 Task: Search one way flight ticket for 3 adults, 3 children in premium economy from Peoria: General Downing-peoria International Airport to Greenville: Pitt-greenville Airport on 5-2-2023. Choice of flights is Emirates. Number of bags: 1 carry on bag. Price is upto 42000. Outbound departure time preference is 13:15.
Action: Mouse moved to (341, 291)
Screenshot: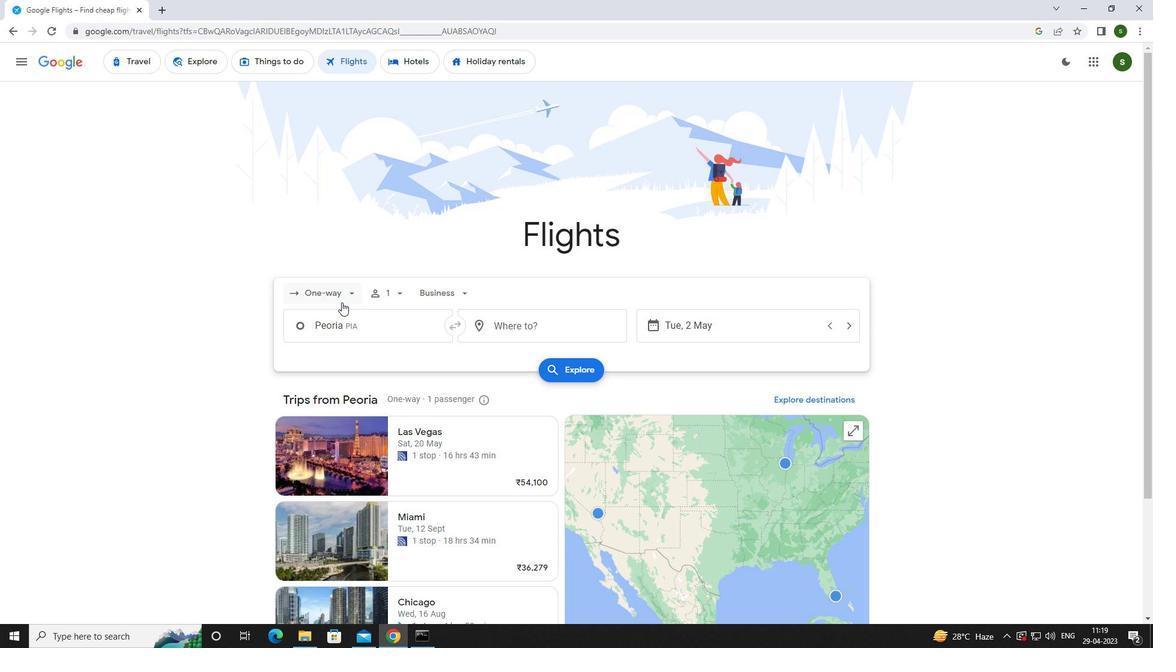 
Action: Mouse pressed left at (341, 291)
Screenshot: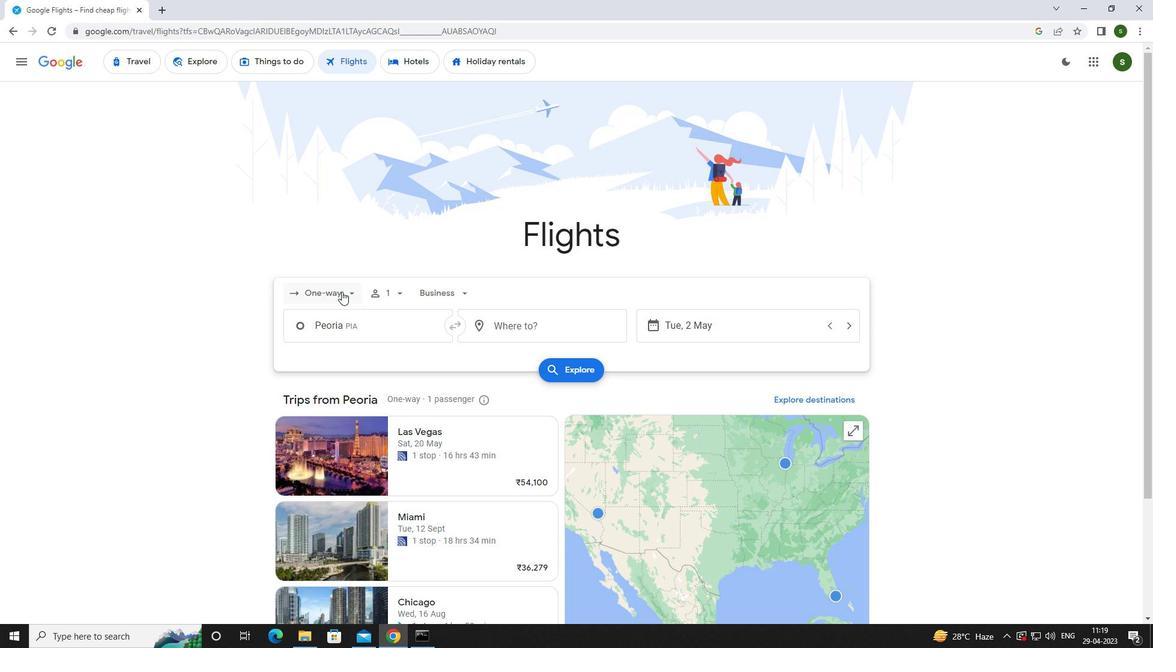 
Action: Mouse moved to (341, 348)
Screenshot: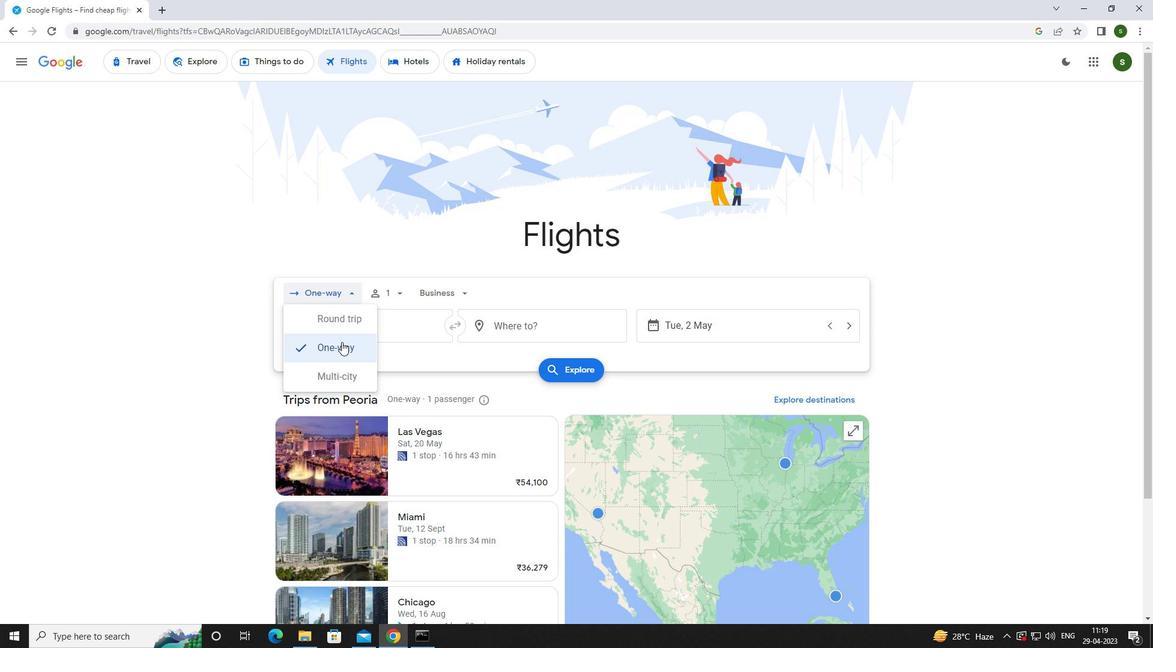 
Action: Mouse pressed left at (341, 348)
Screenshot: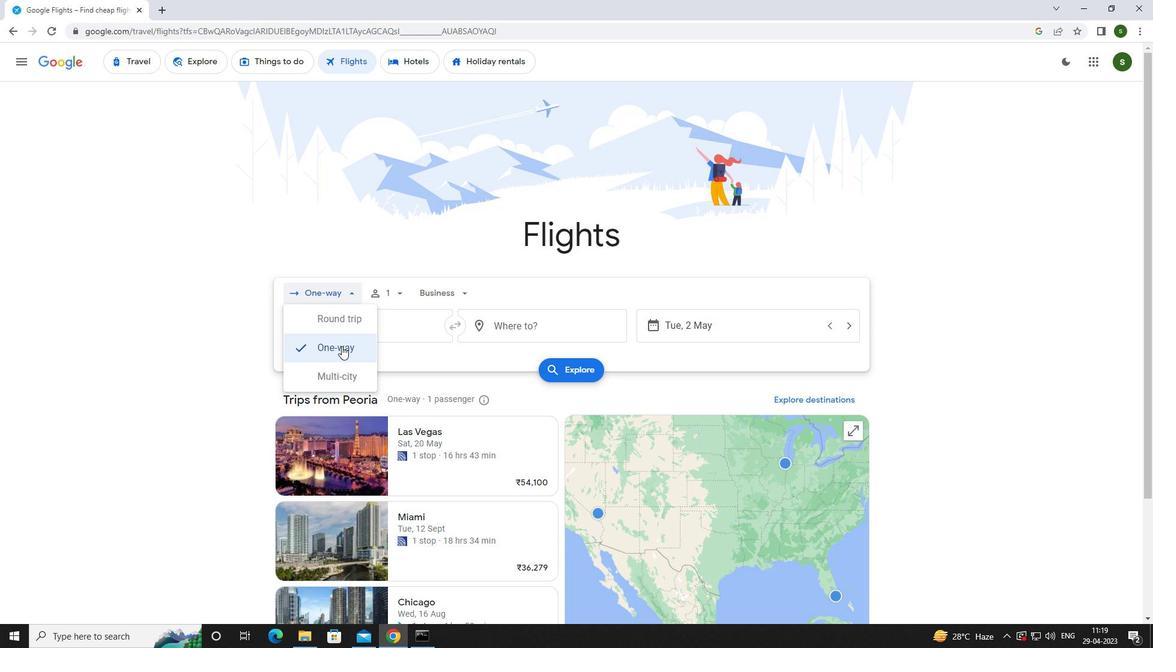 
Action: Mouse moved to (403, 294)
Screenshot: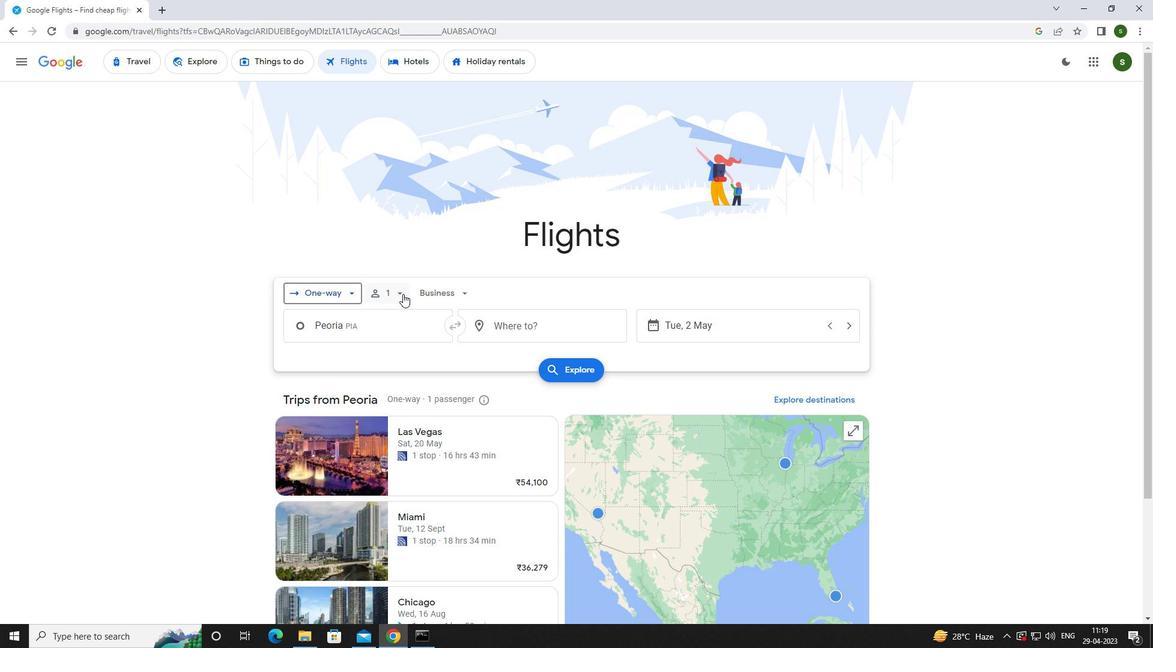 
Action: Mouse pressed left at (403, 294)
Screenshot: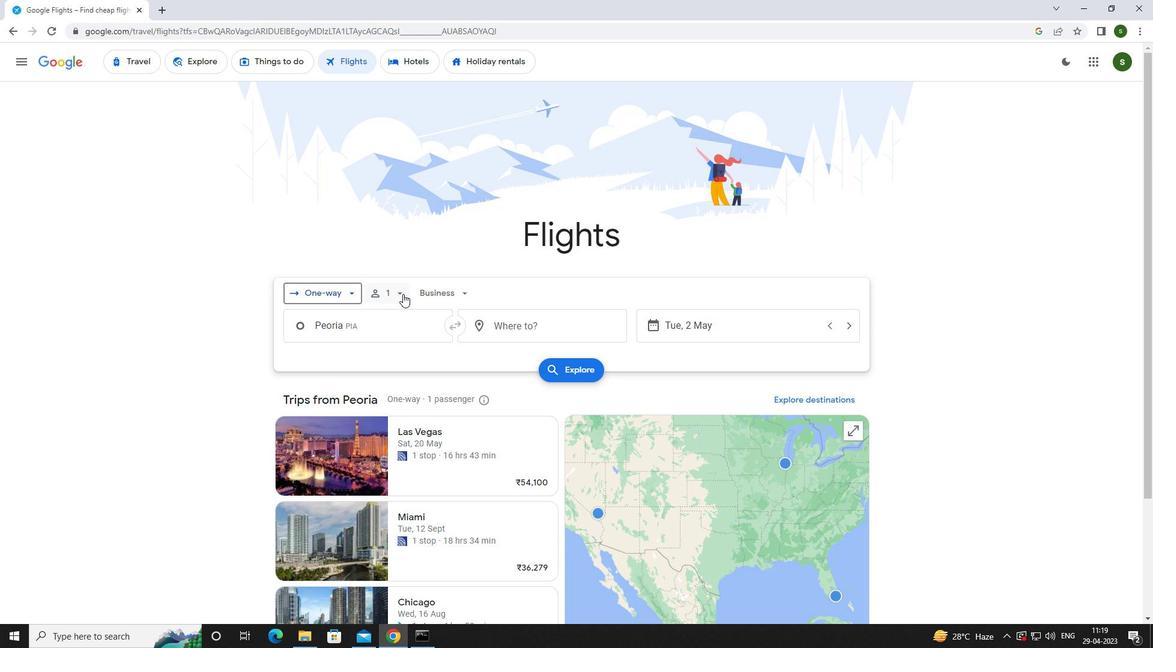 
Action: Mouse moved to (487, 321)
Screenshot: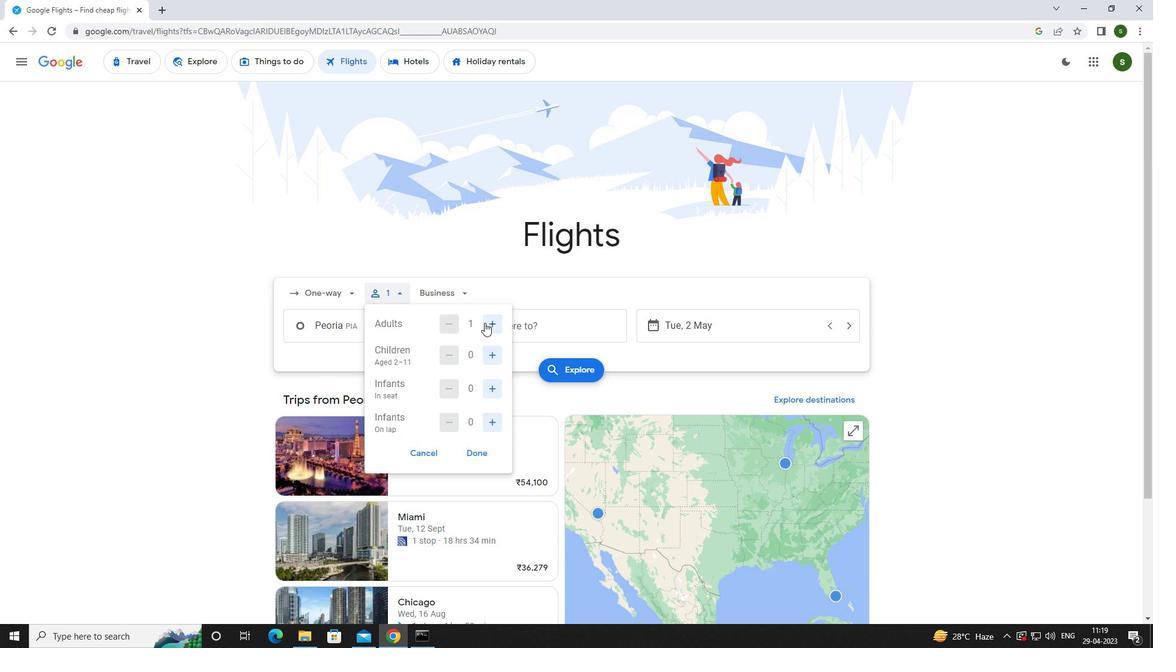 
Action: Mouse pressed left at (487, 321)
Screenshot: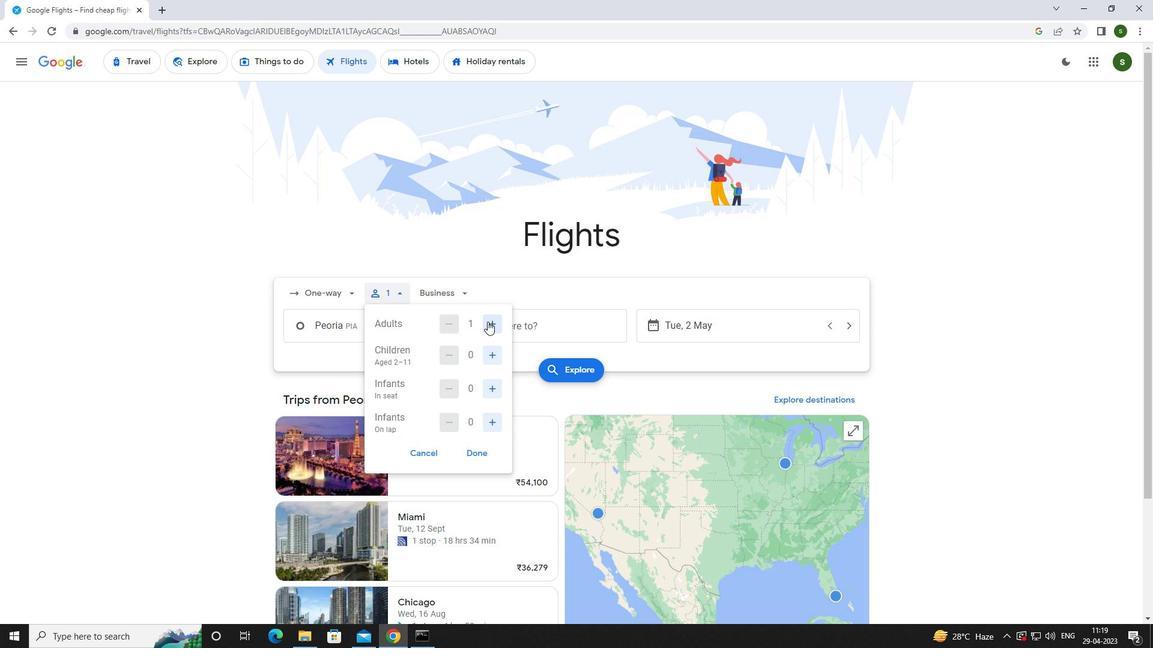 
Action: Mouse moved to (487, 321)
Screenshot: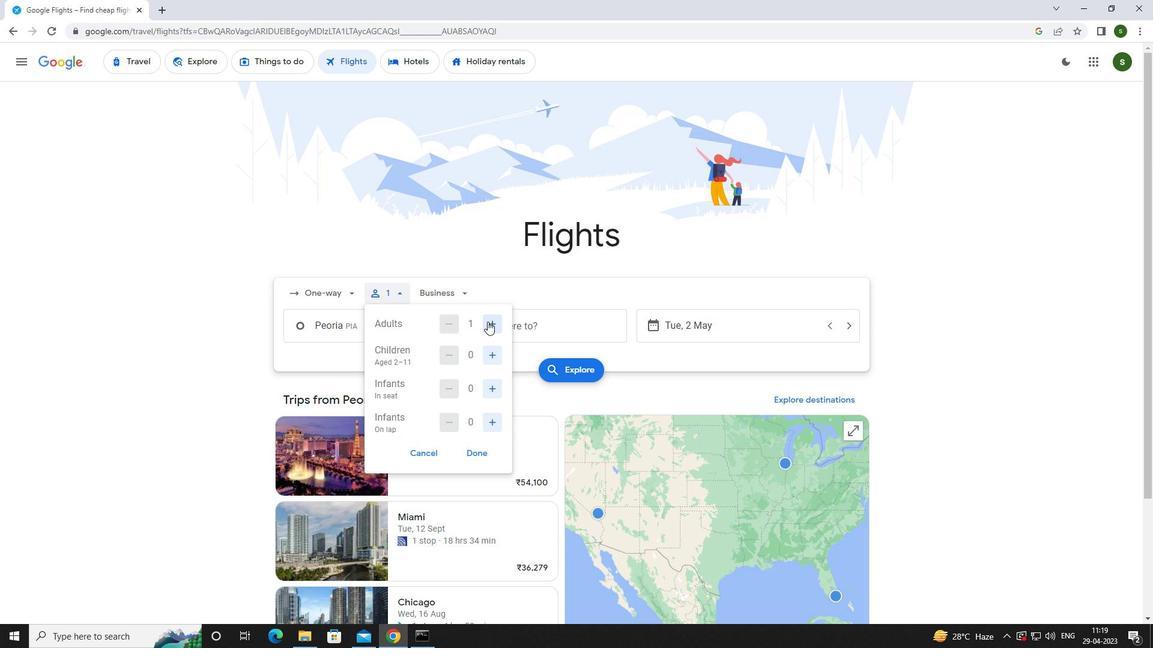 
Action: Mouse pressed left at (487, 321)
Screenshot: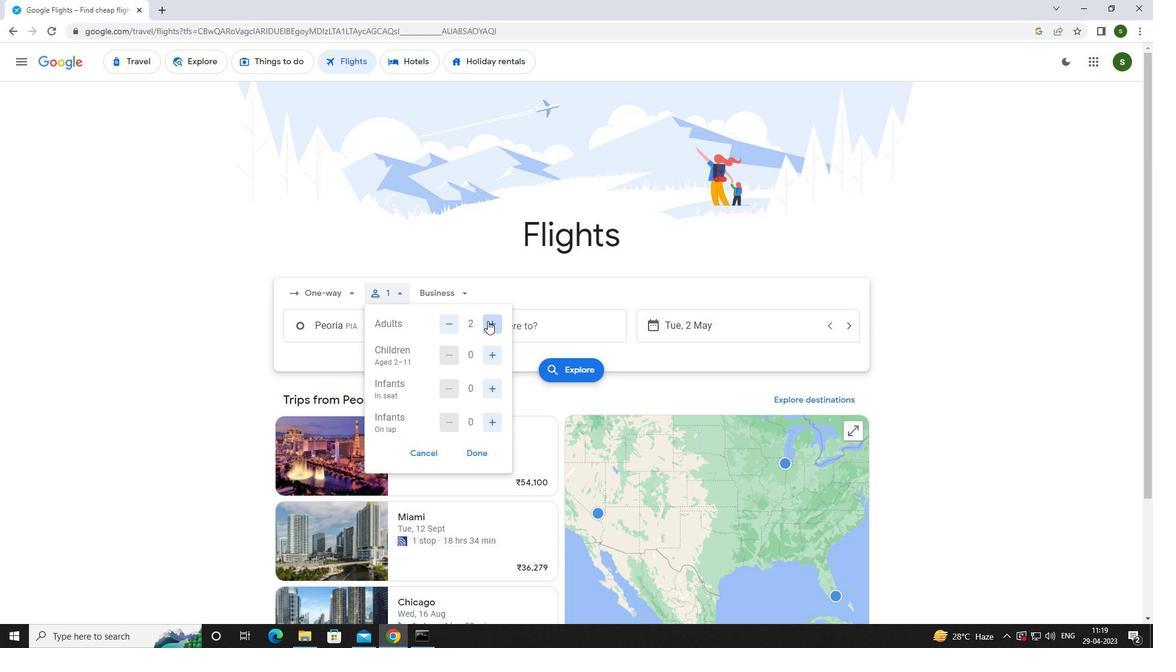 
Action: Mouse moved to (485, 348)
Screenshot: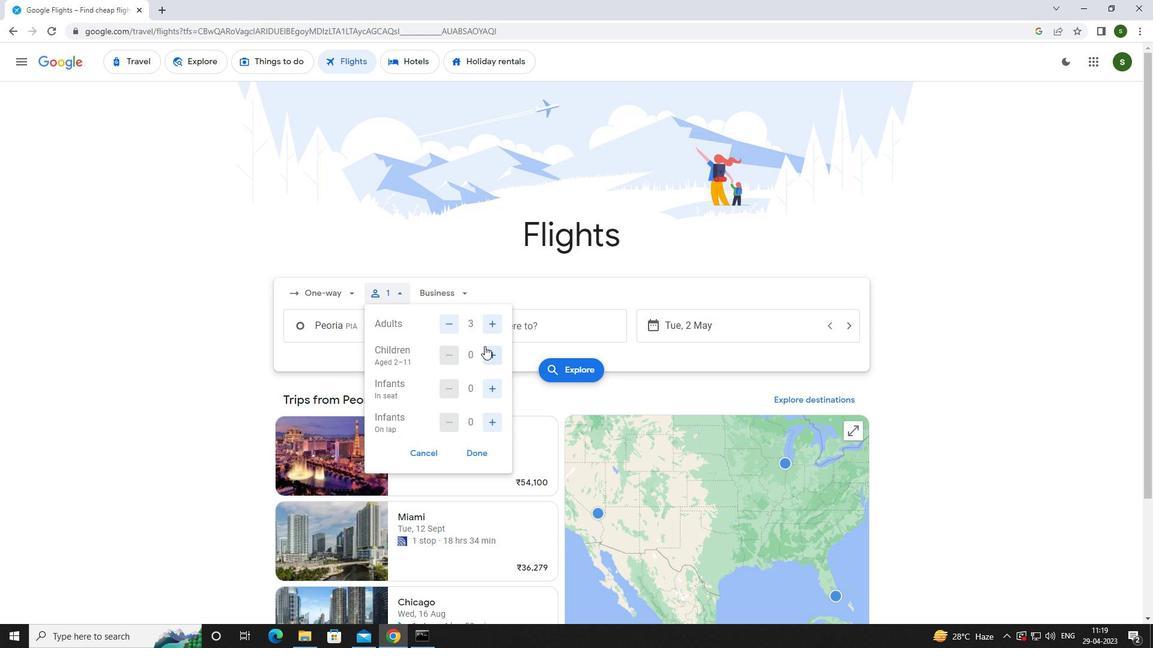 
Action: Mouse pressed left at (485, 348)
Screenshot: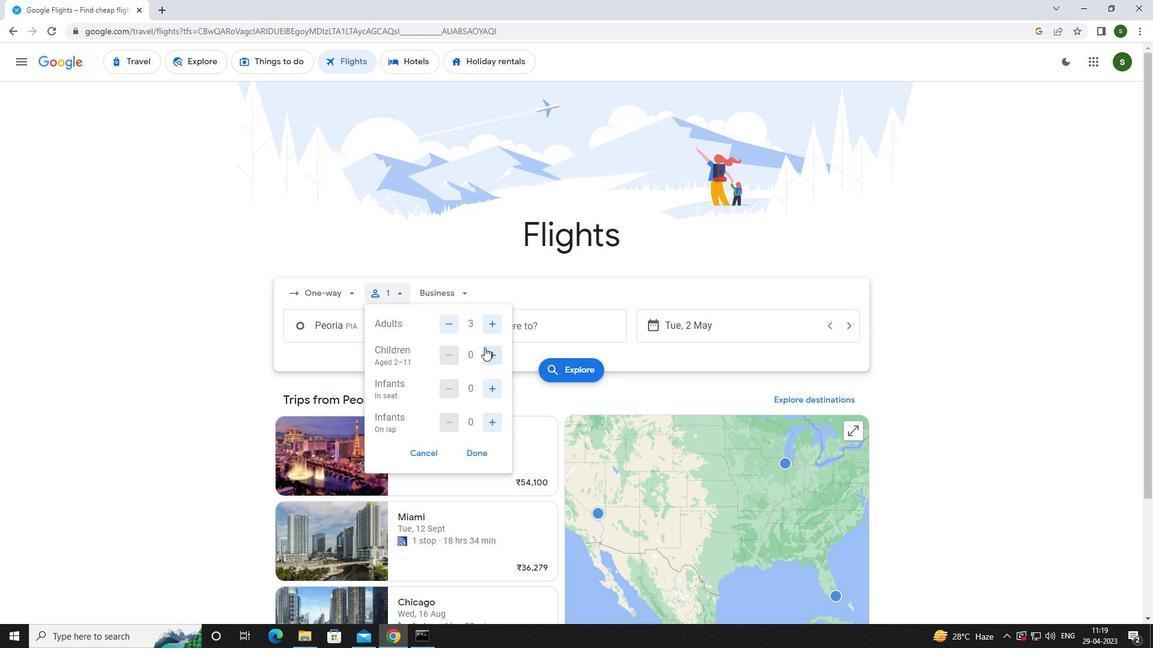 
Action: Mouse pressed left at (485, 348)
Screenshot: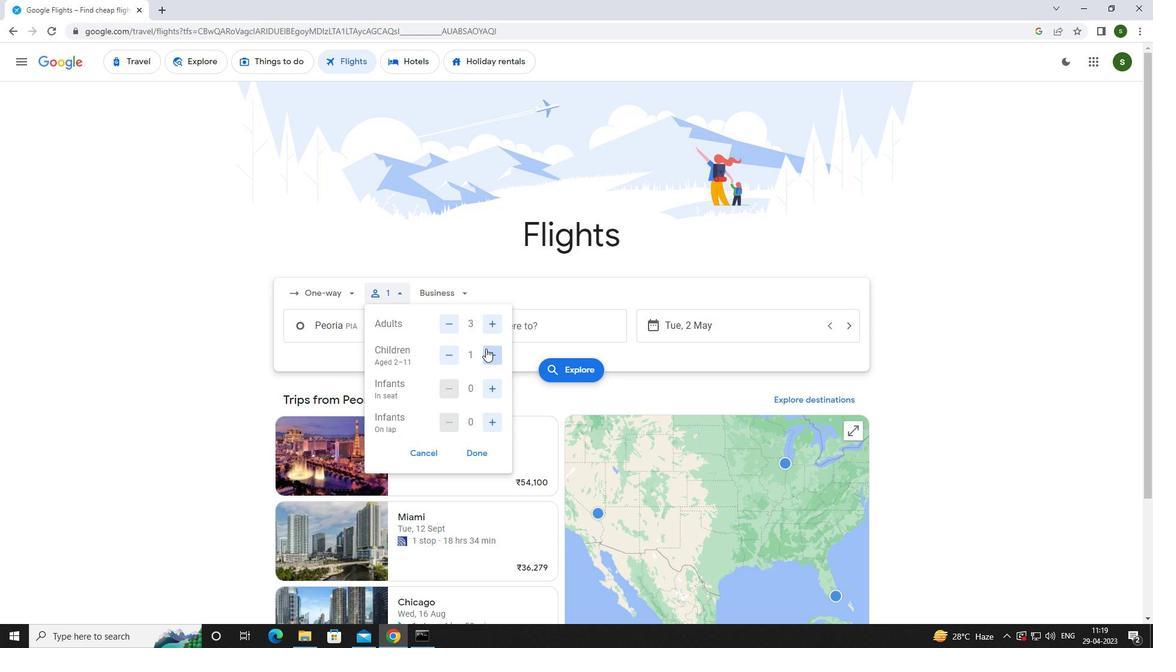 
Action: Mouse pressed left at (485, 348)
Screenshot: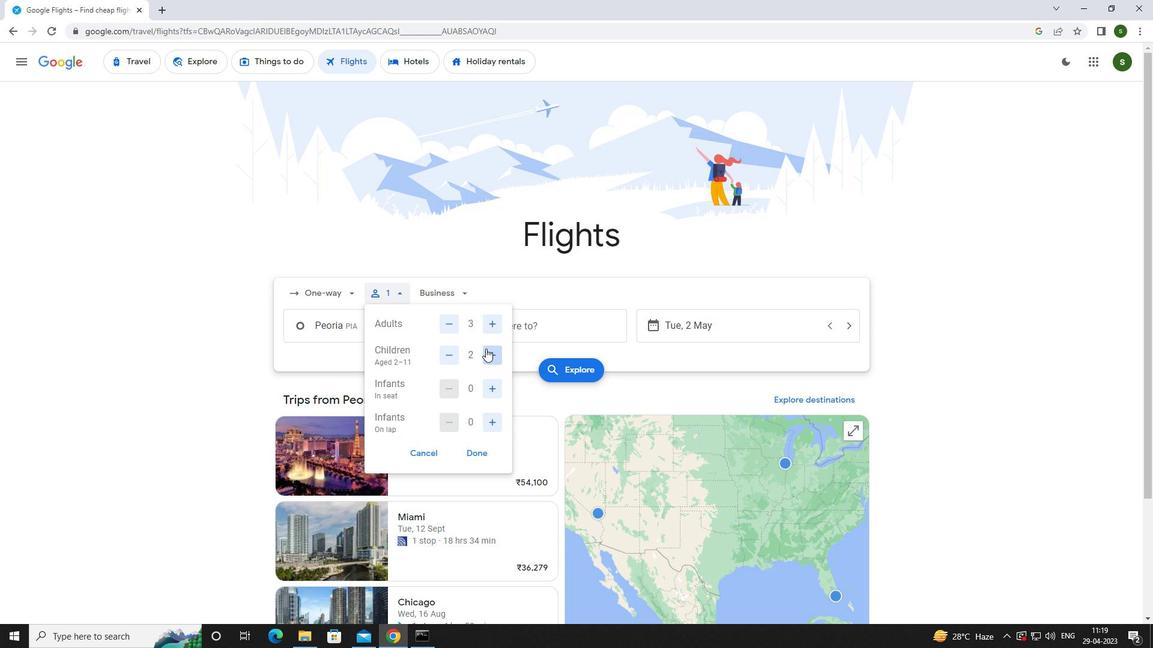 
Action: Mouse moved to (448, 295)
Screenshot: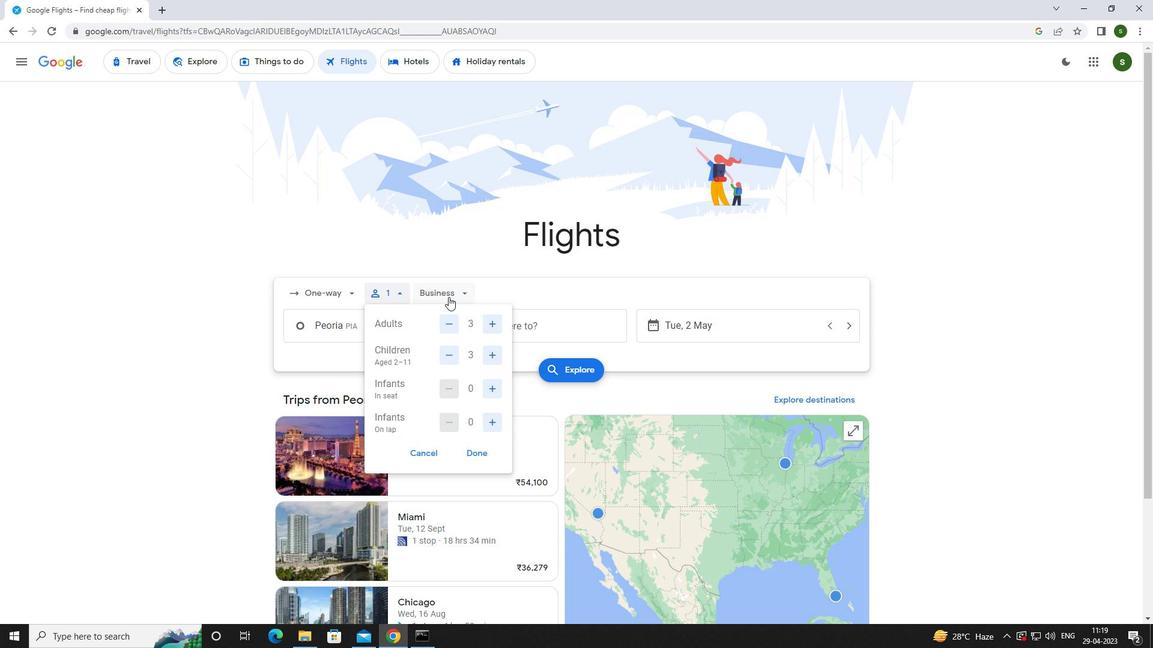 
Action: Mouse pressed left at (448, 295)
Screenshot: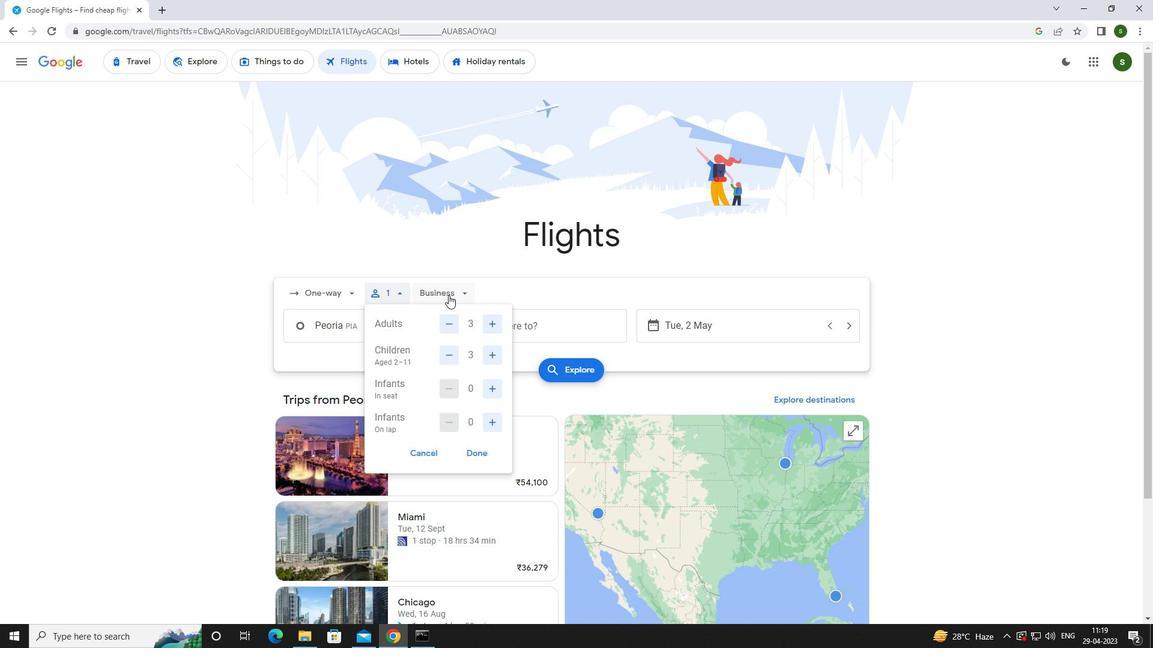 
Action: Mouse moved to (471, 347)
Screenshot: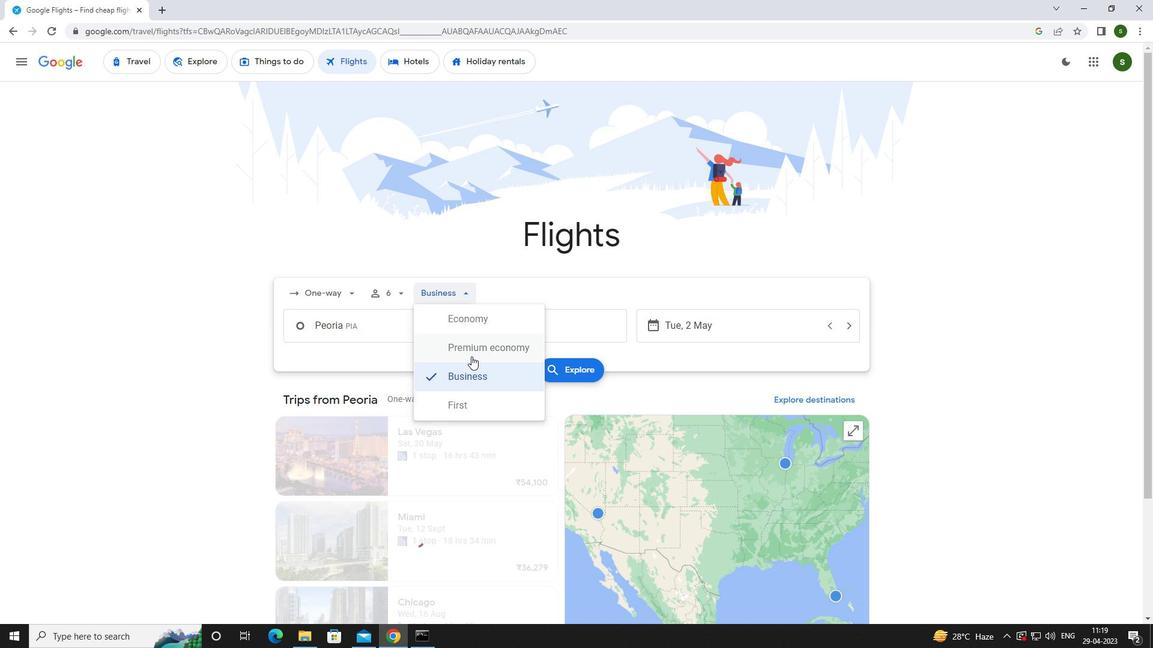 
Action: Mouse pressed left at (471, 347)
Screenshot: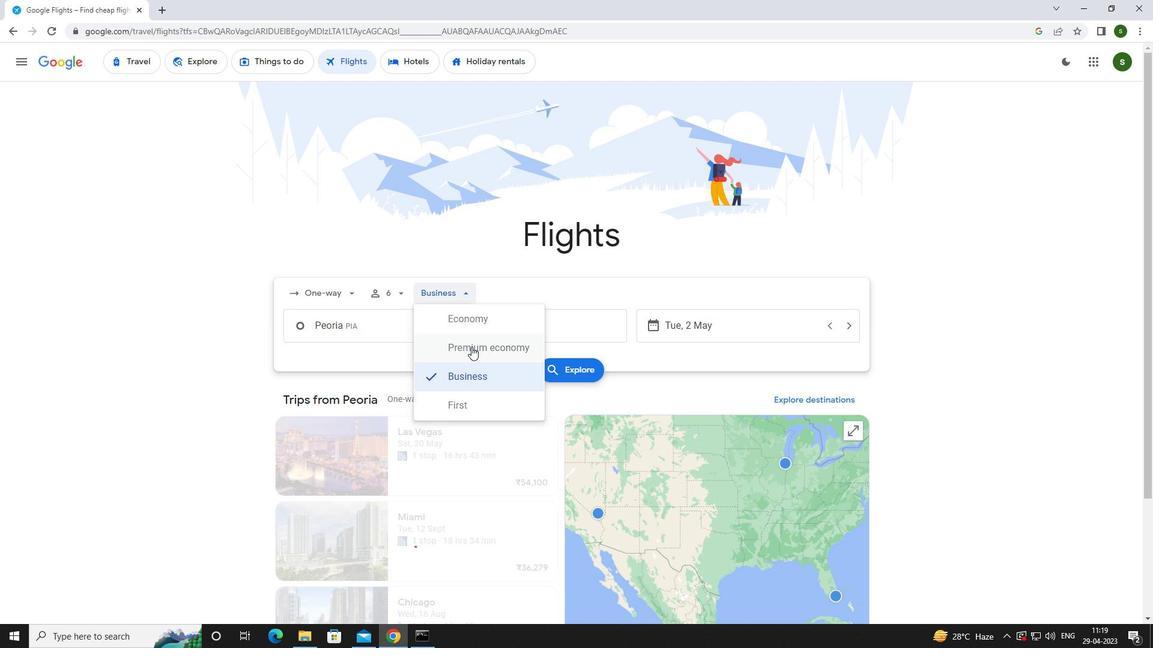 
Action: Mouse moved to (388, 328)
Screenshot: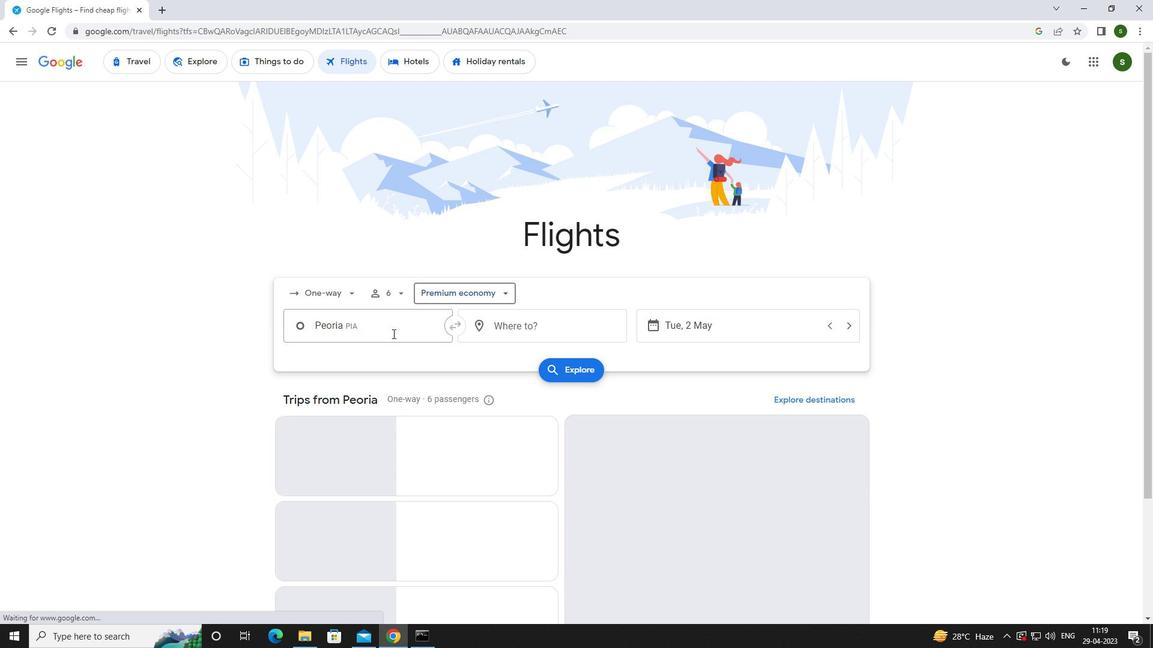 
Action: Mouse pressed left at (388, 328)
Screenshot: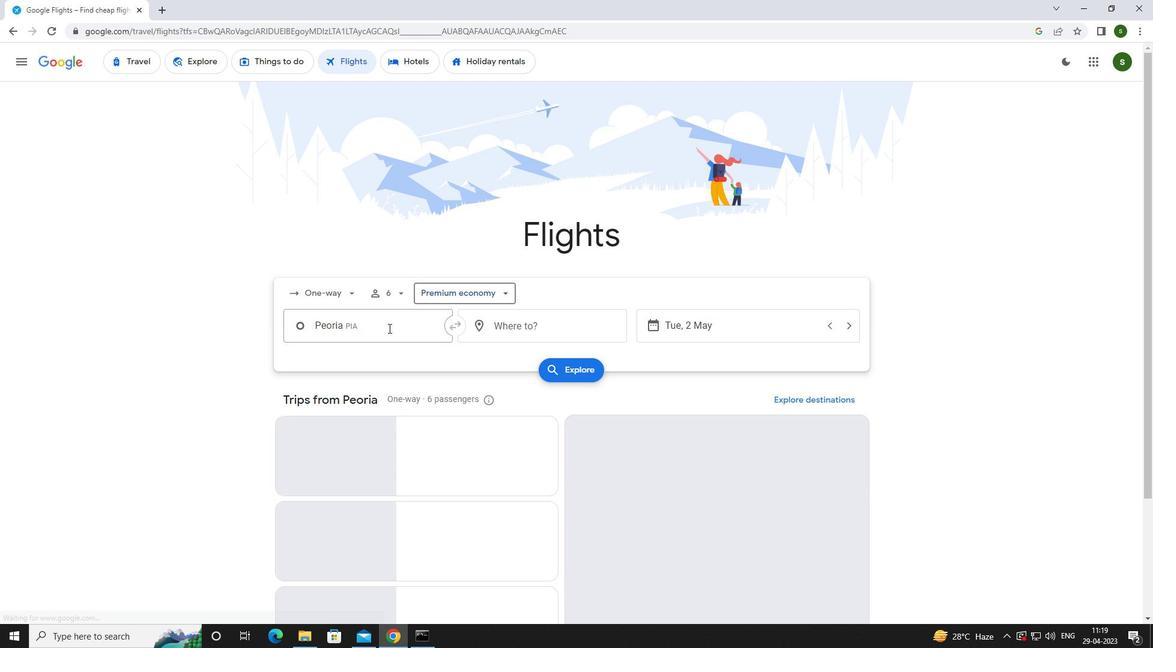 
Action: Key pressed p<Key.caps_lock>eoria
Screenshot: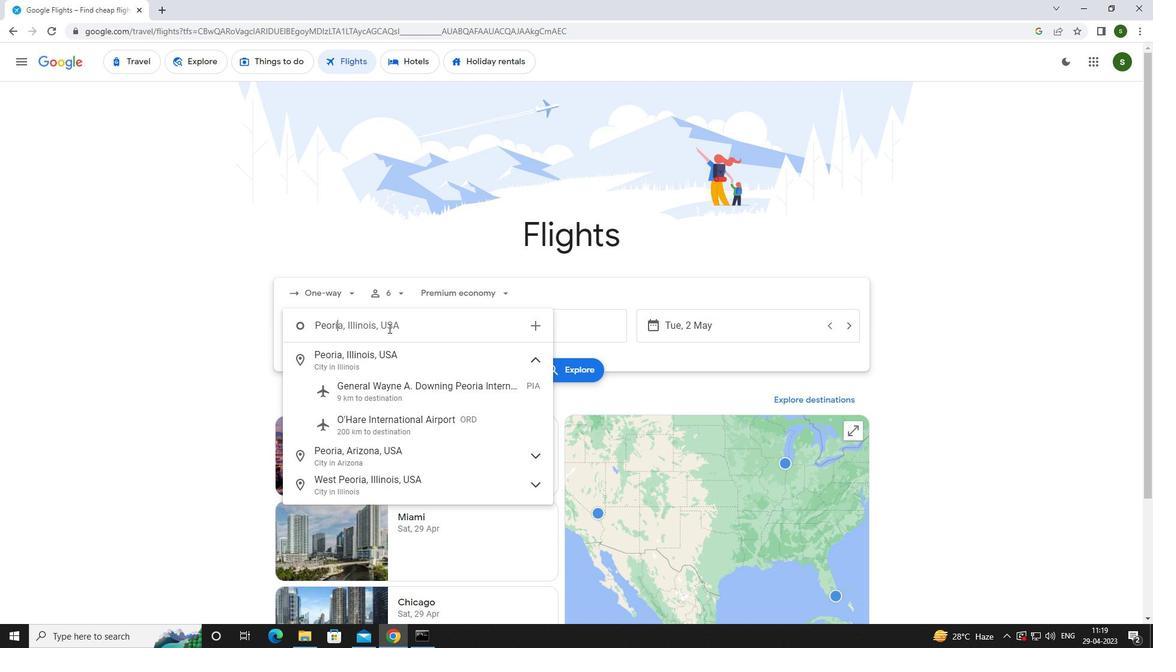 
Action: Mouse moved to (391, 392)
Screenshot: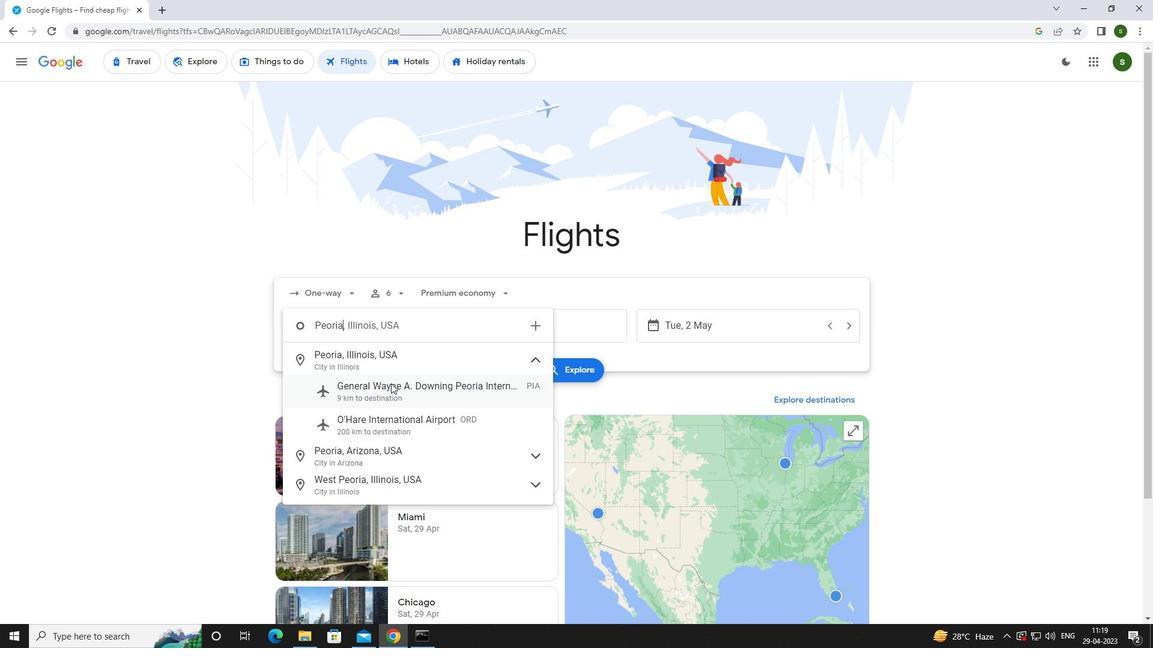 
Action: Mouse pressed left at (391, 392)
Screenshot: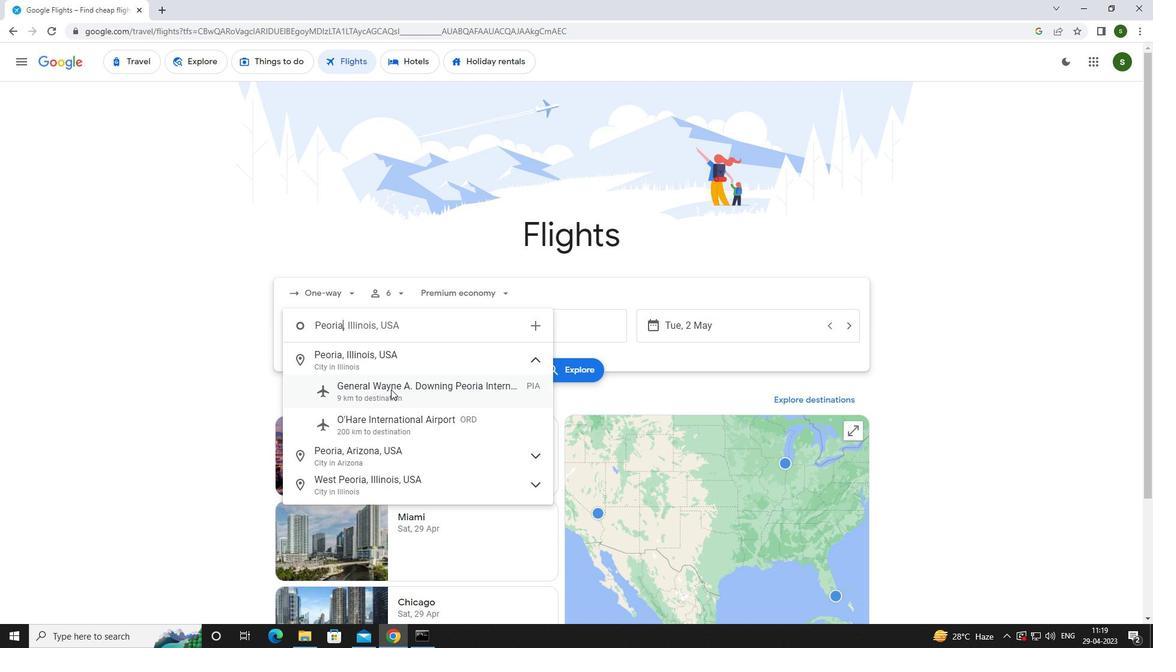 
Action: Mouse moved to (524, 329)
Screenshot: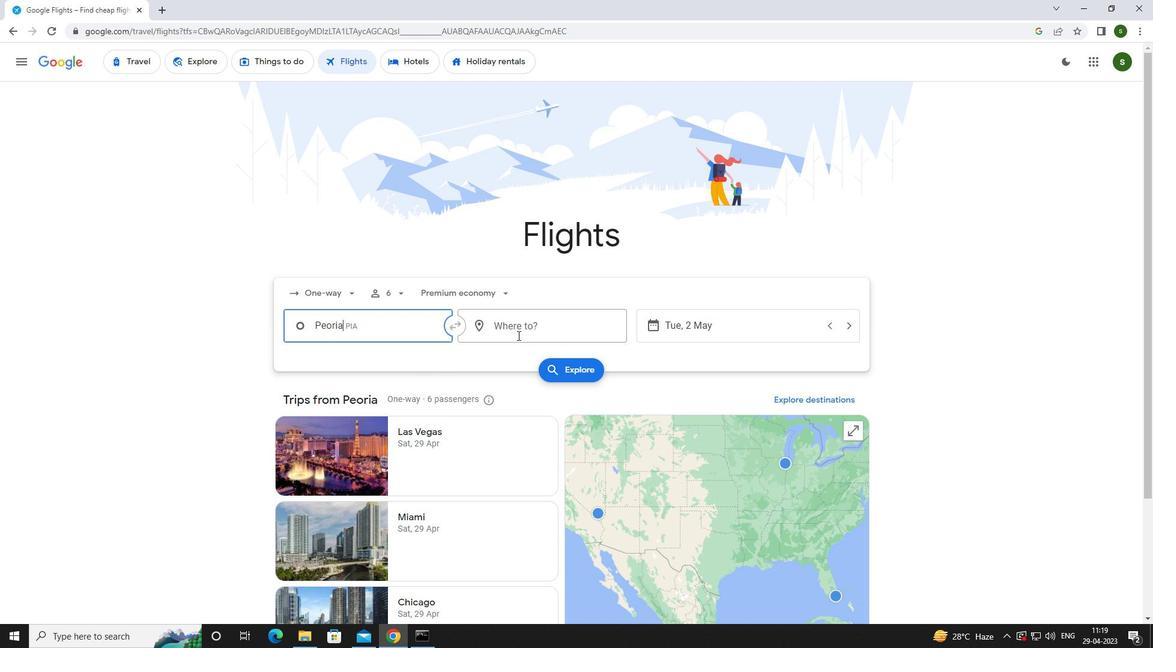 
Action: Mouse pressed left at (524, 329)
Screenshot: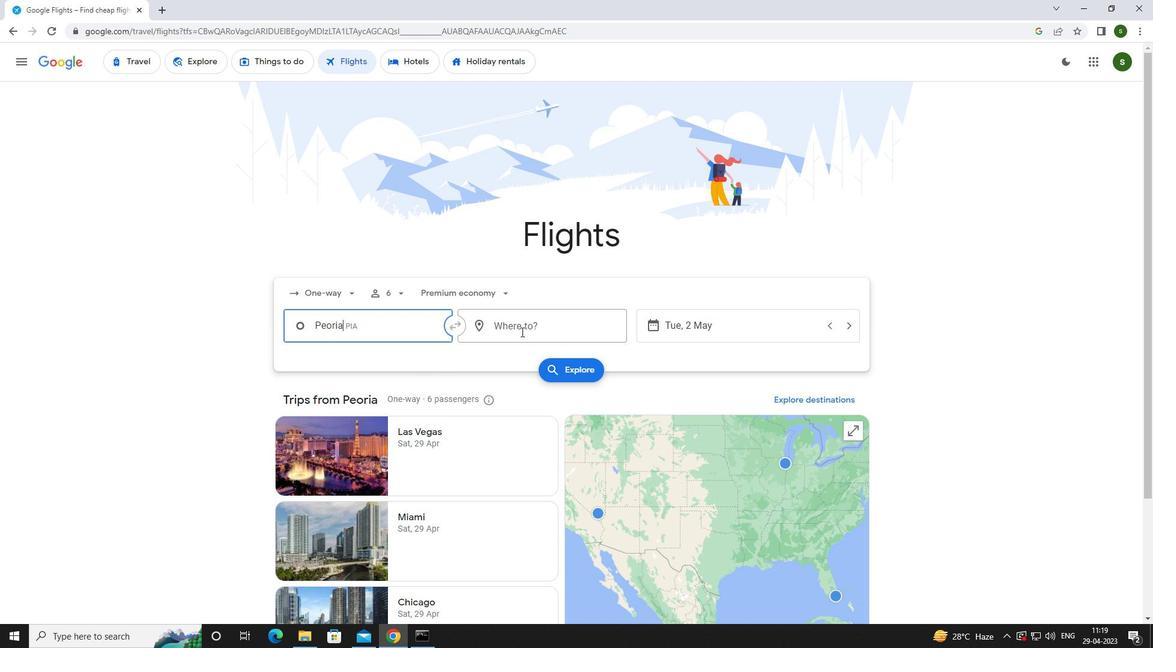 
Action: Mouse moved to (493, 337)
Screenshot: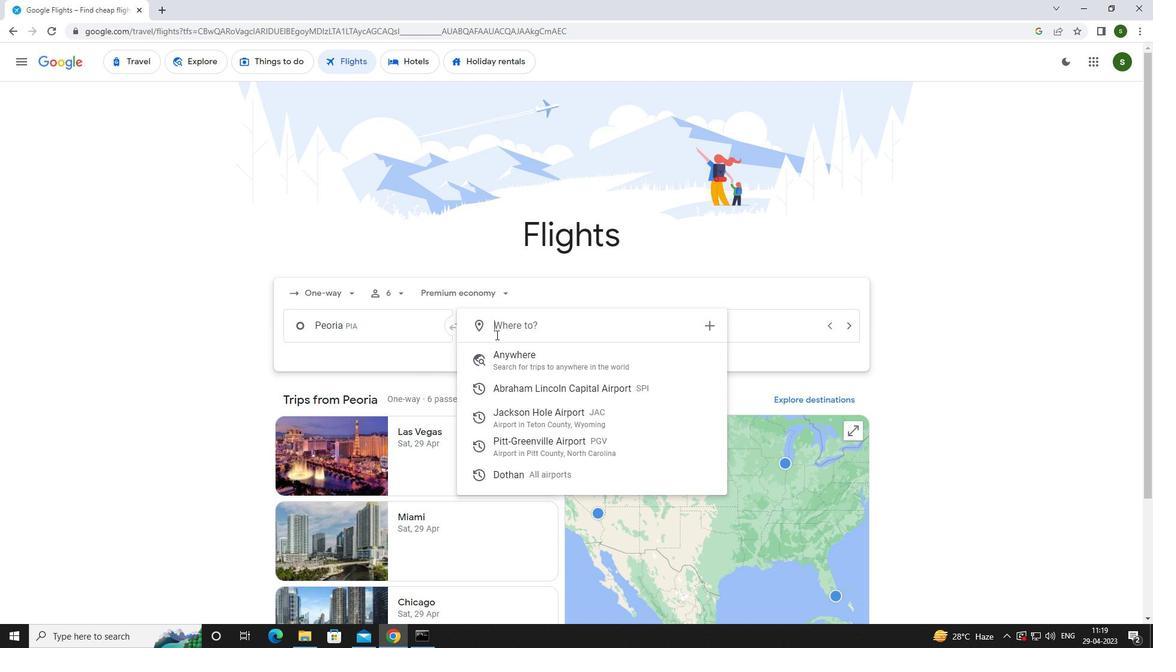 
Action: Key pressed <Key.caps_lock>g<Key.caps_lock>reenville<Key.space>pi
Screenshot: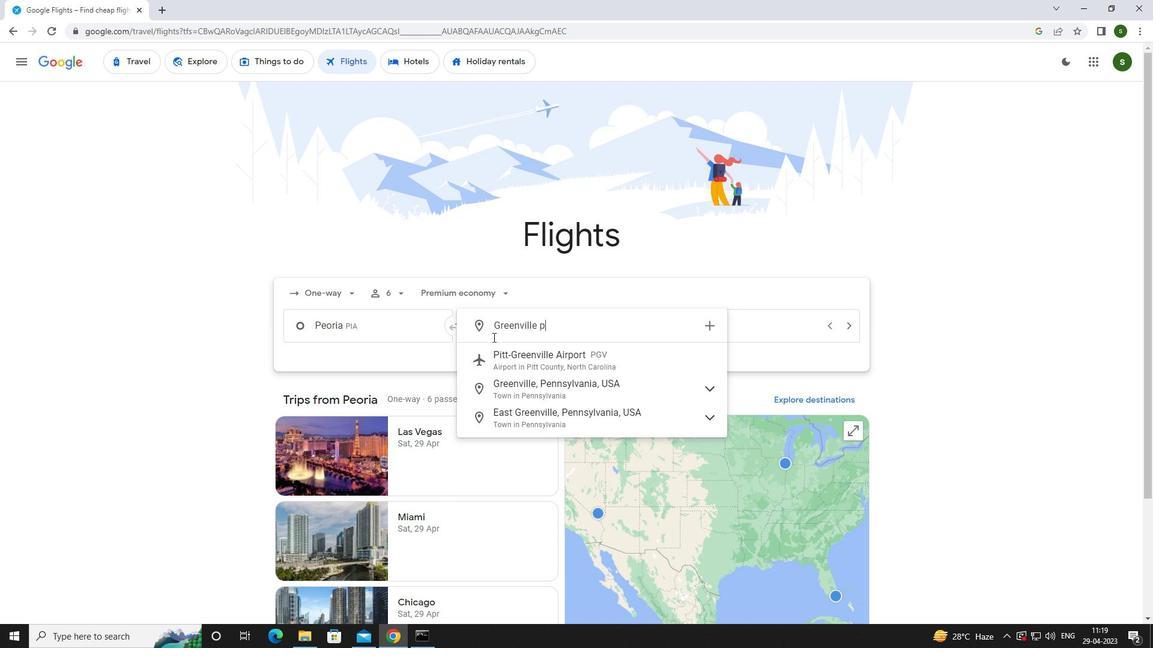 
Action: Mouse moved to (525, 359)
Screenshot: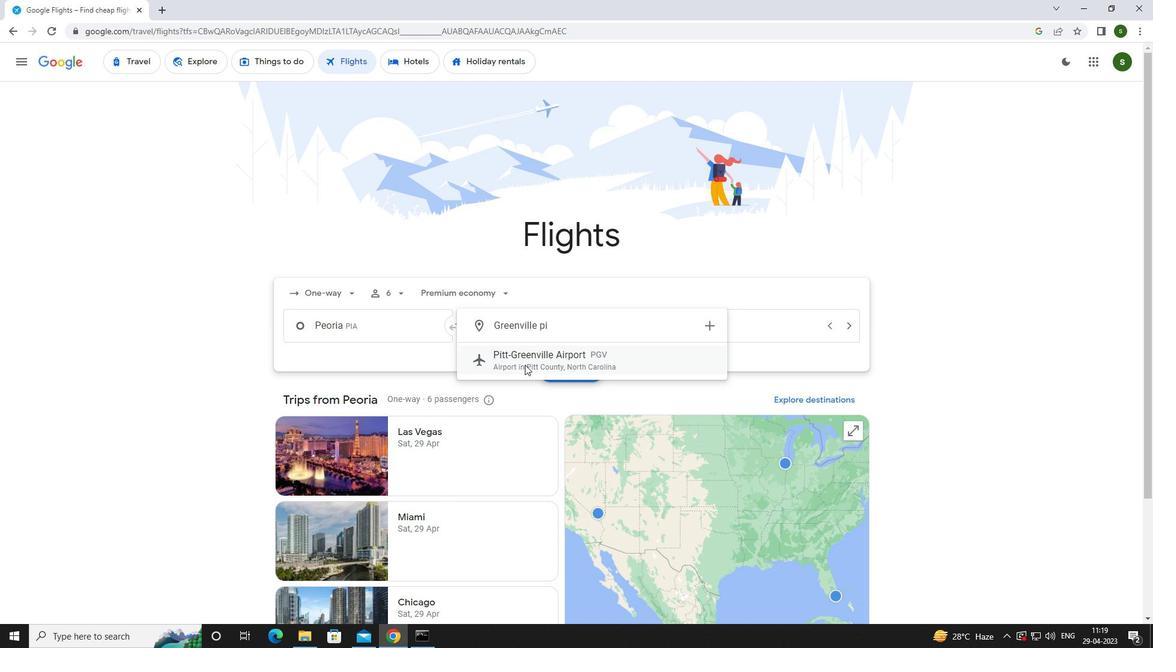 
Action: Mouse pressed left at (525, 359)
Screenshot: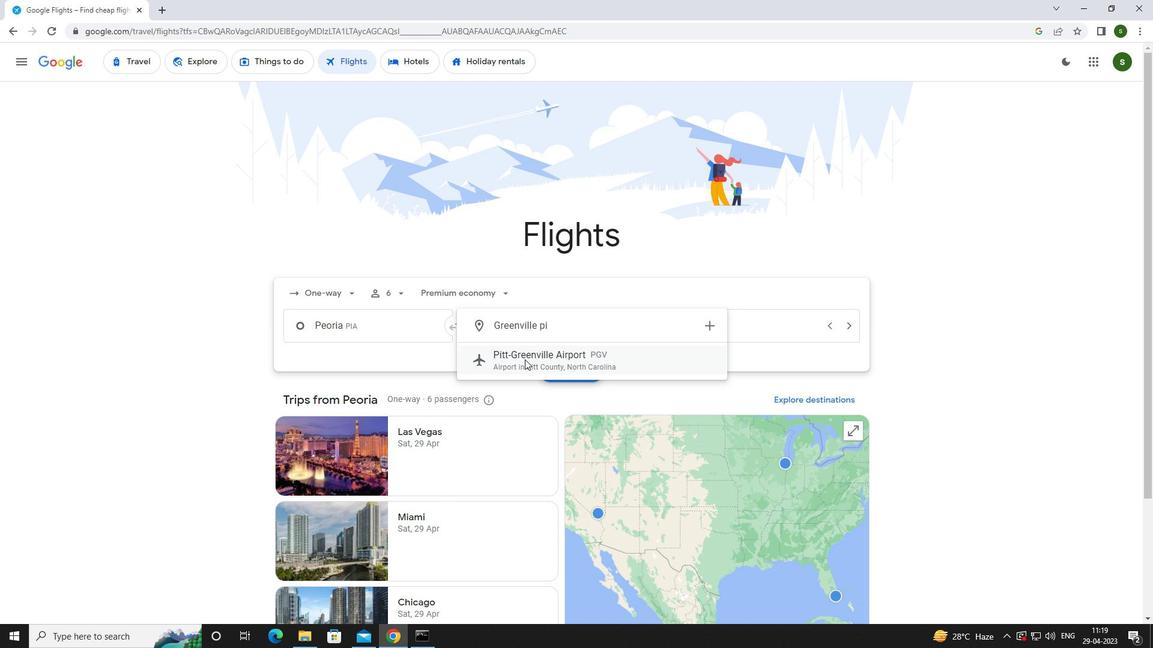 
Action: Mouse moved to (726, 326)
Screenshot: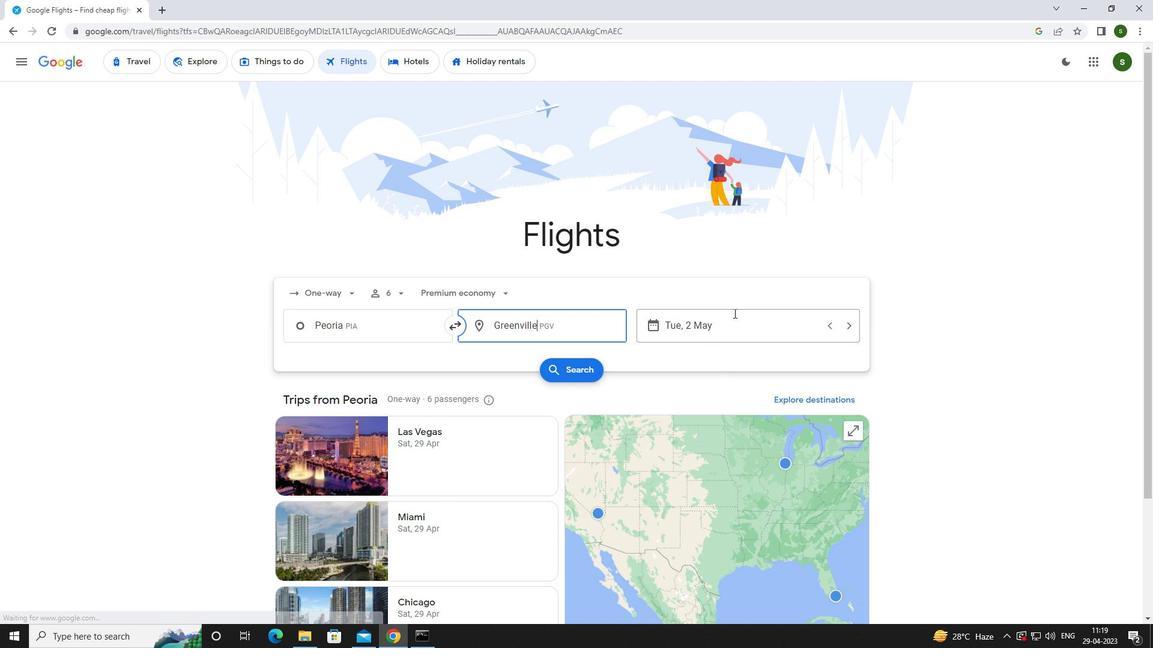 
Action: Mouse pressed left at (726, 326)
Screenshot: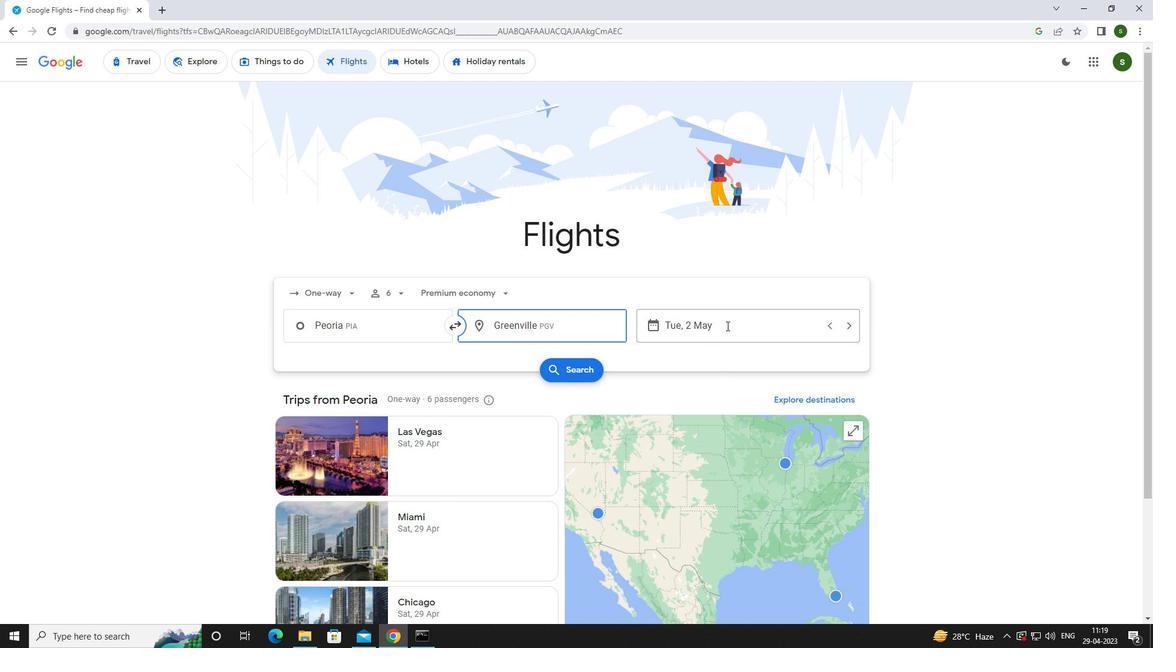 
Action: Mouse moved to (715, 406)
Screenshot: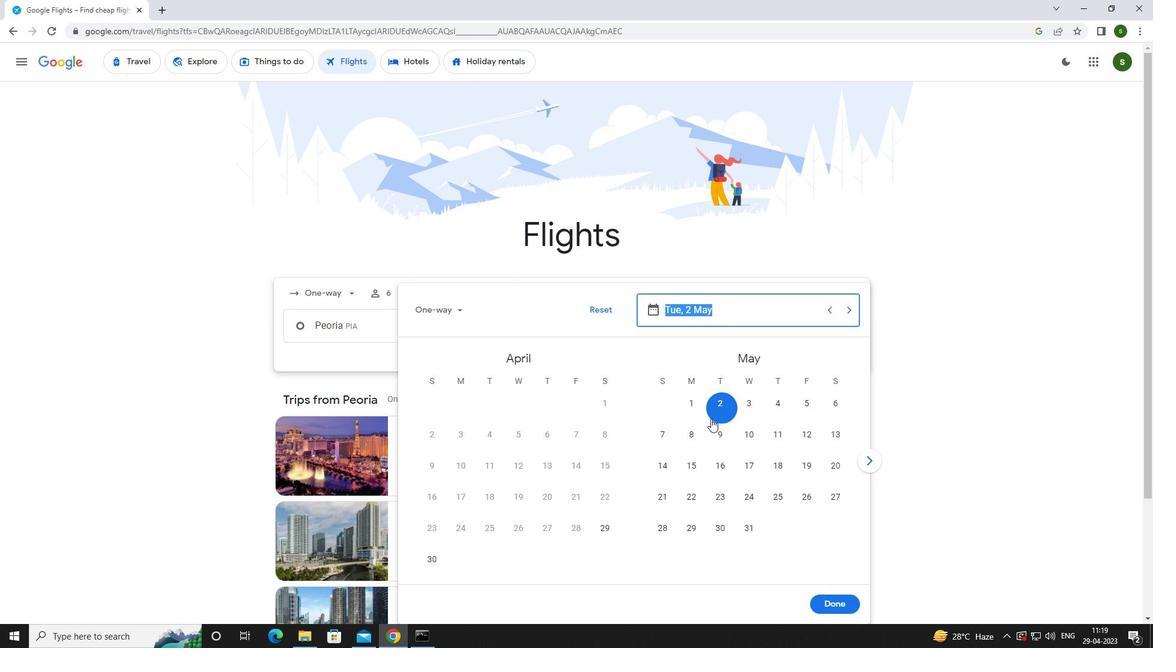 
Action: Mouse pressed left at (715, 406)
Screenshot: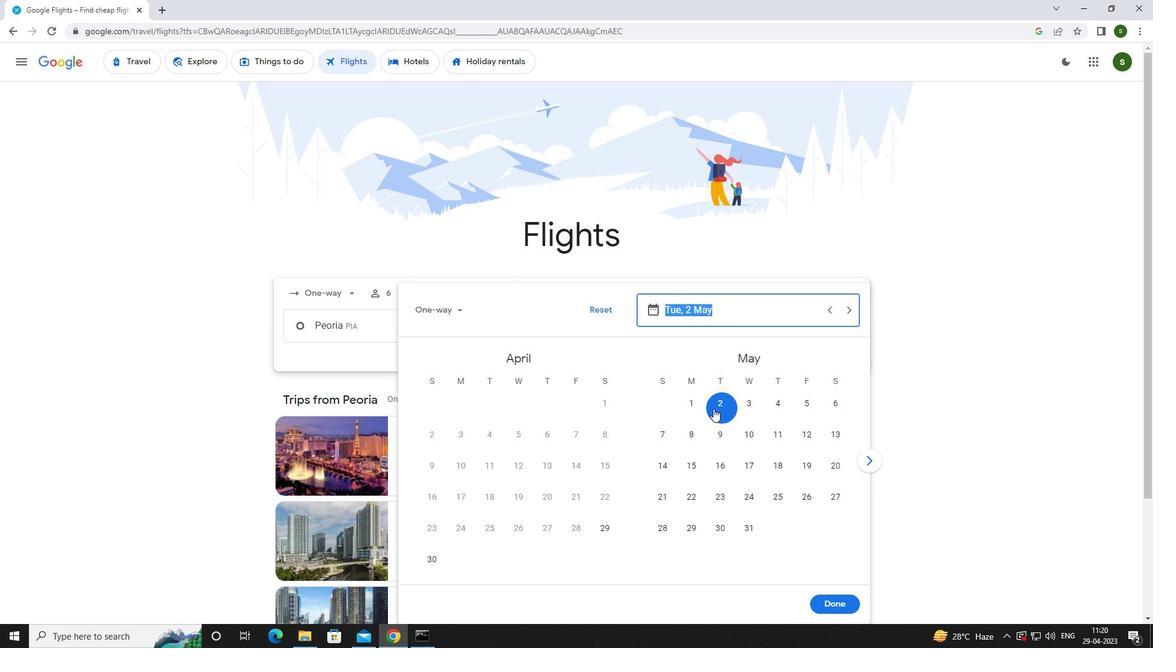 
Action: Mouse moved to (826, 602)
Screenshot: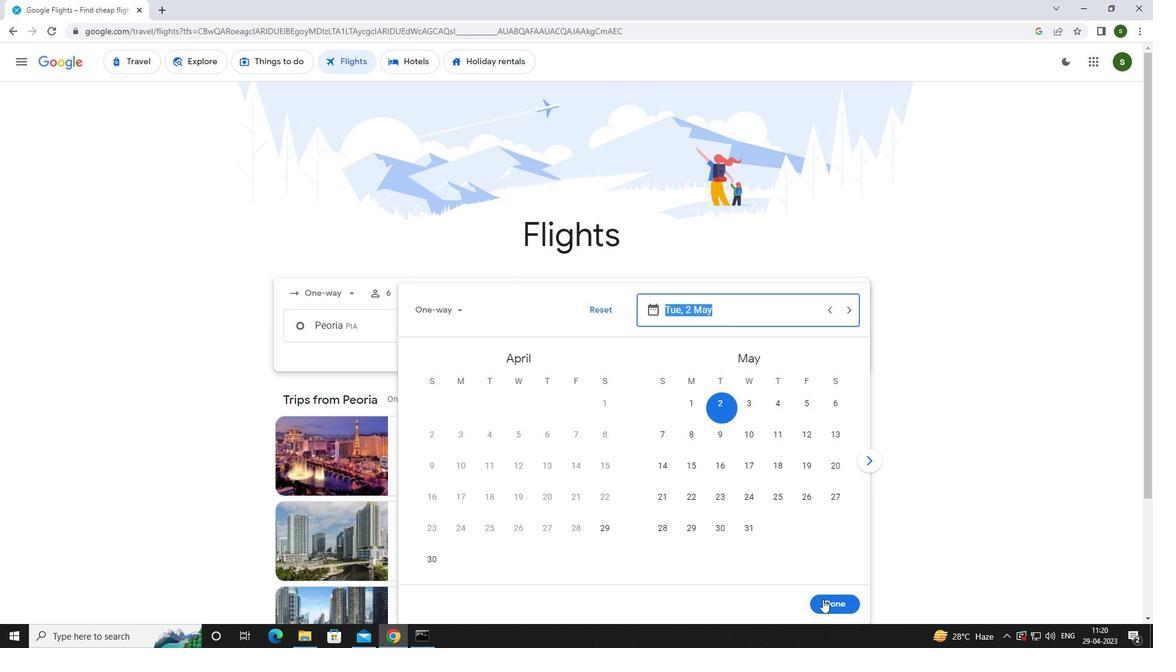 
Action: Mouse pressed left at (826, 602)
Screenshot: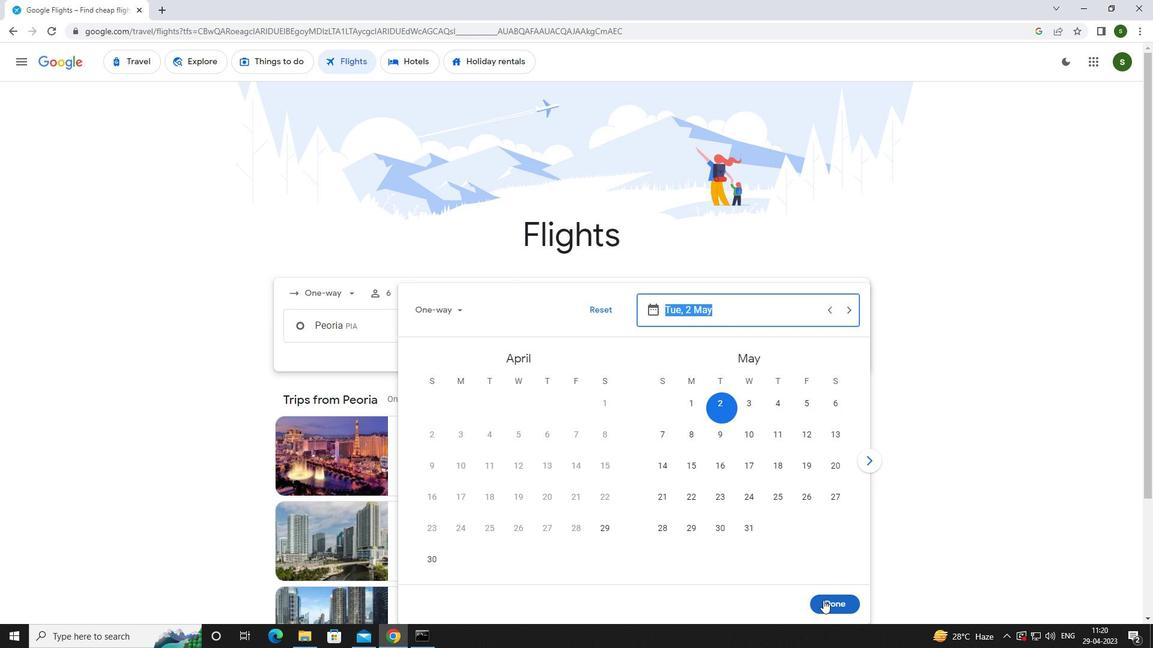 
Action: Mouse moved to (579, 371)
Screenshot: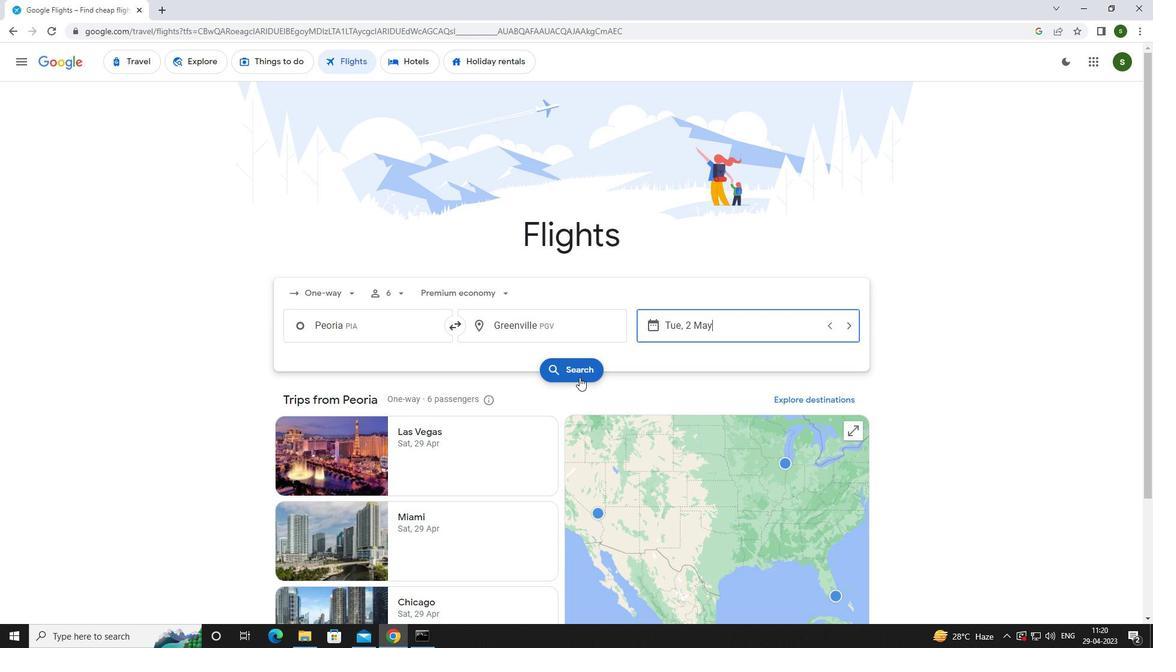 
Action: Mouse pressed left at (579, 371)
Screenshot: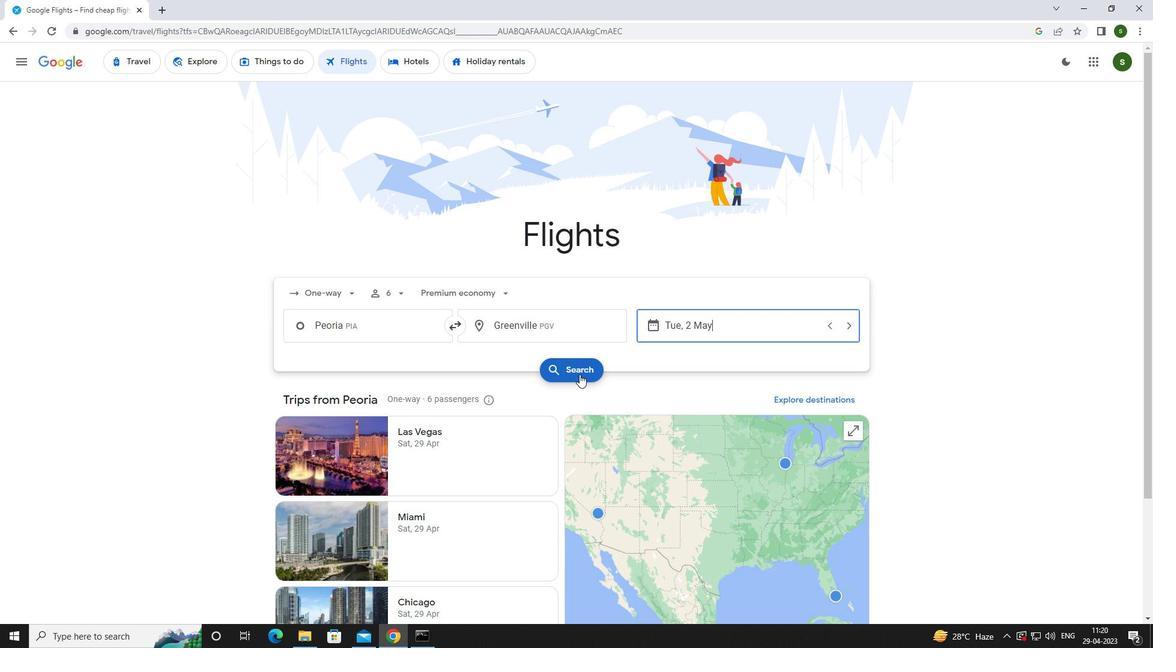 
Action: Mouse moved to (301, 177)
Screenshot: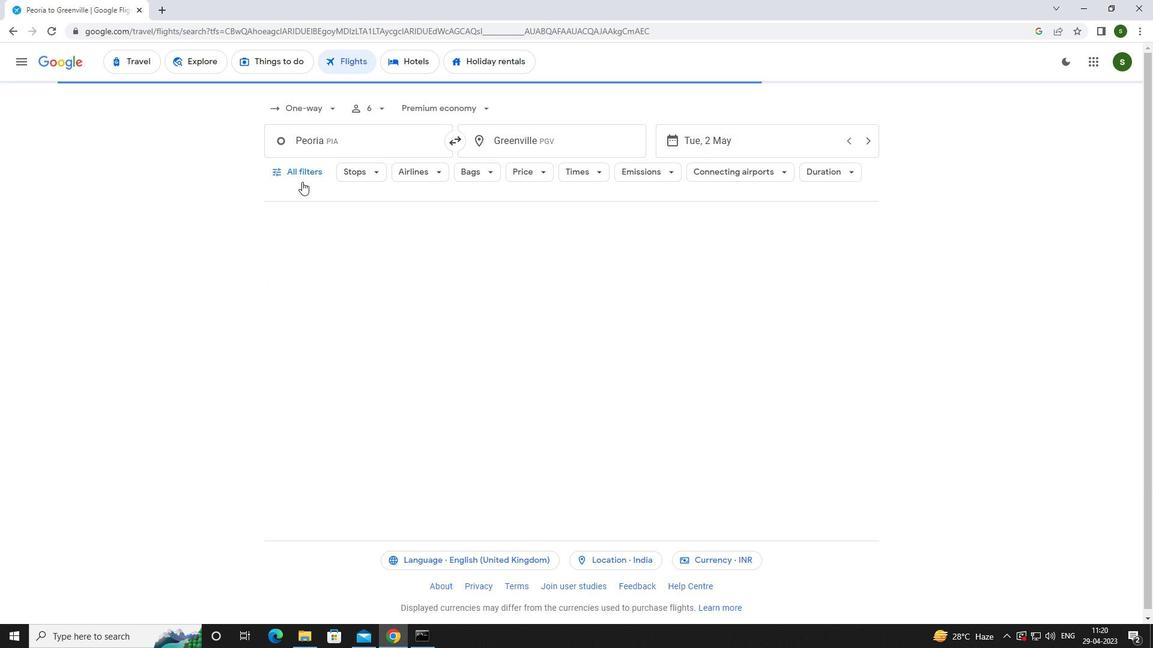 
Action: Mouse pressed left at (301, 177)
Screenshot: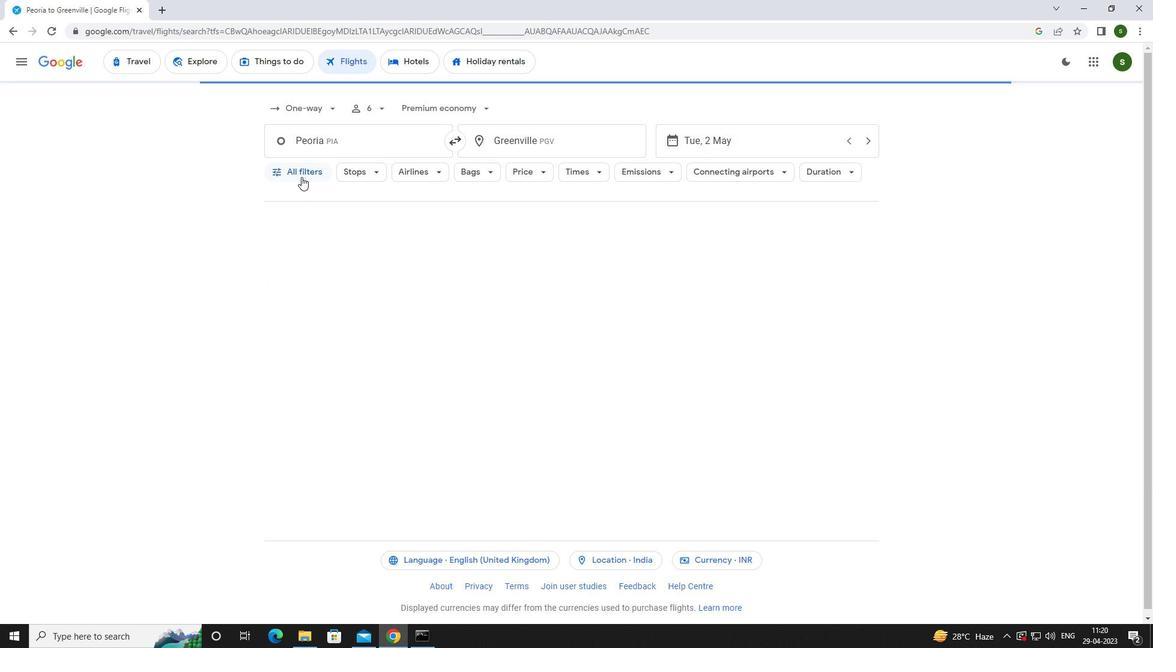 
Action: Mouse moved to (451, 427)
Screenshot: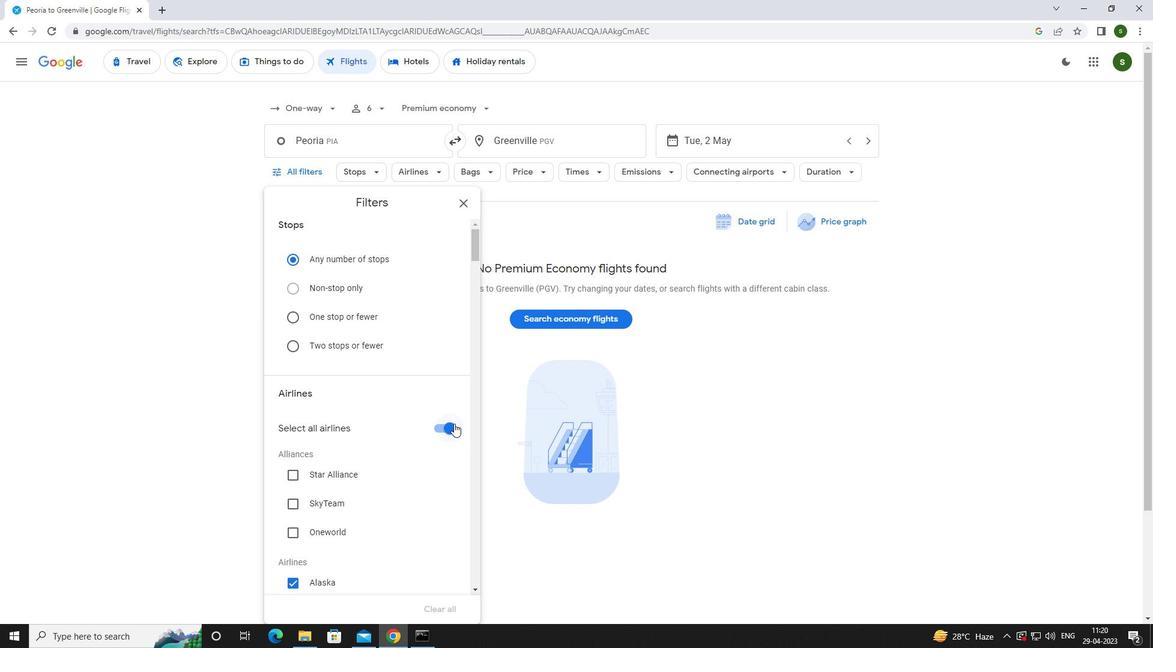 
Action: Mouse pressed left at (451, 427)
Screenshot: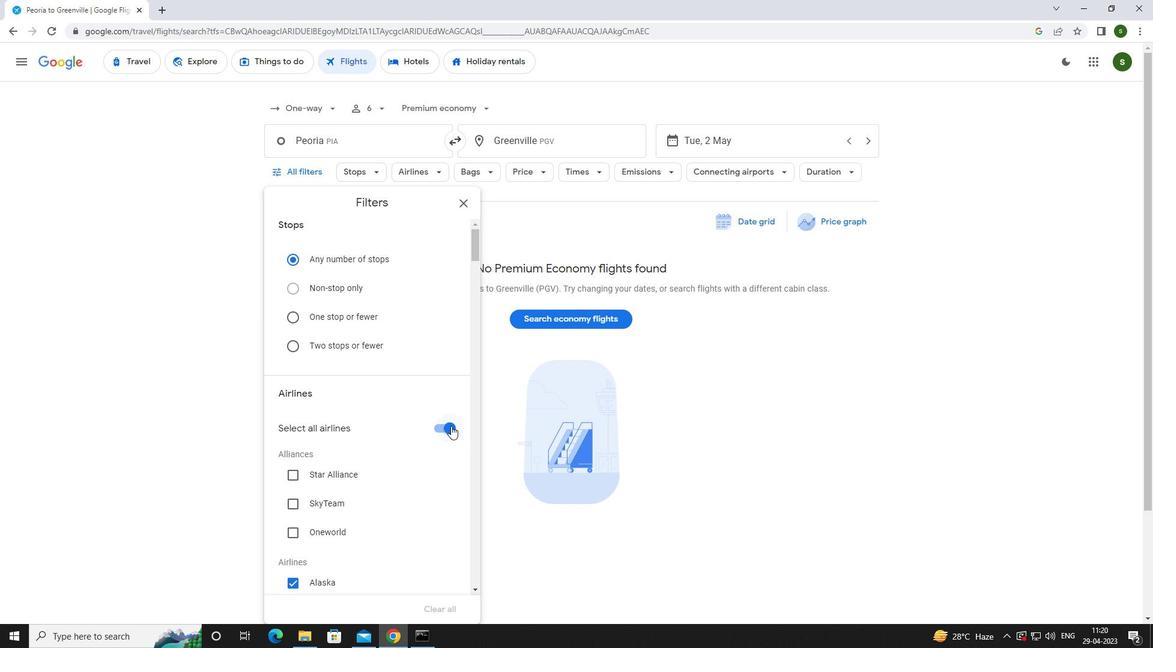 
Action: Mouse moved to (392, 421)
Screenshot: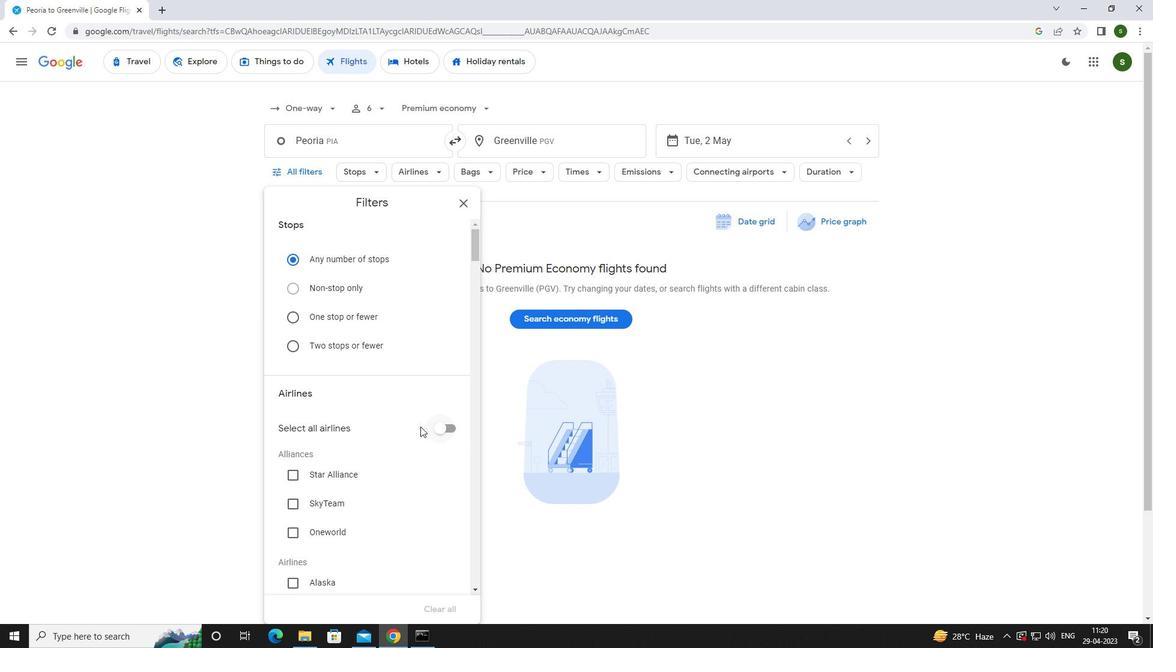 
Action: Mouse scrolled (392, 420) with delta (0, 0)
Screenshot: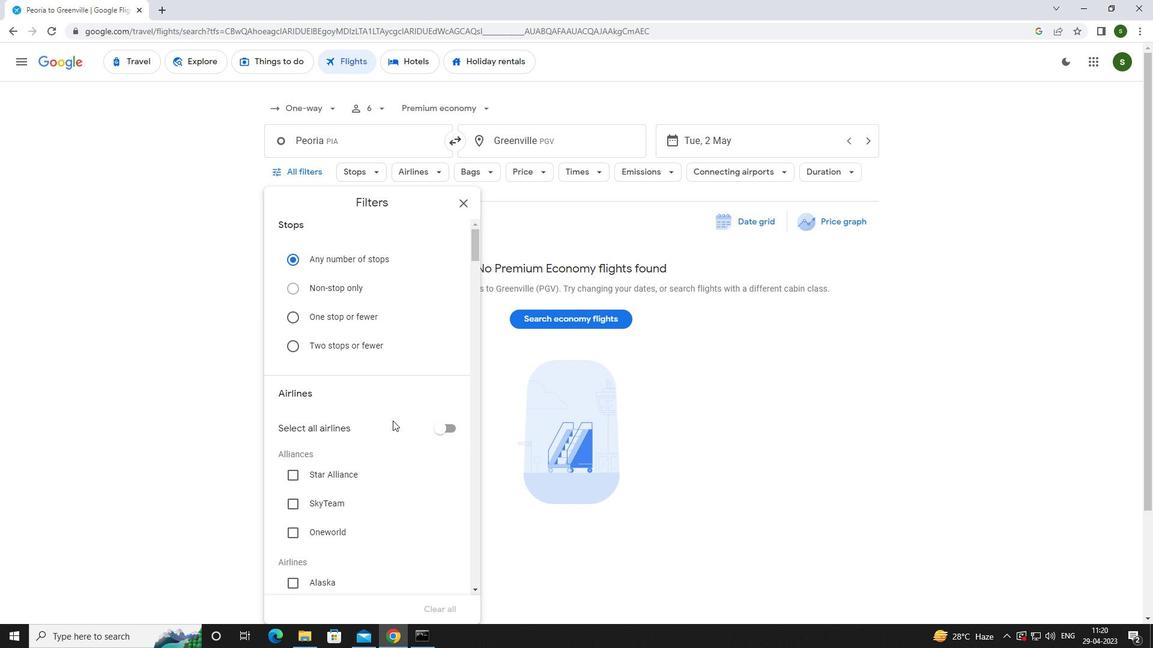 
Action: Mouse scrolled (392, 420) with delta (0, 0)
Screenshot: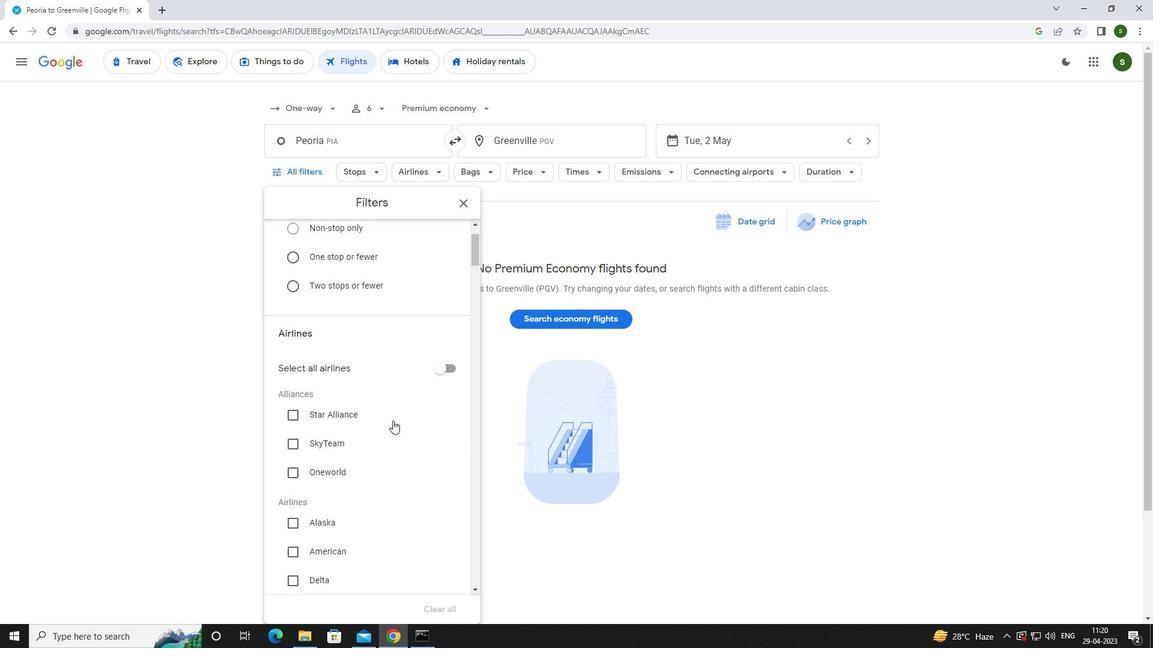 
Action: Mouse scrolled (392, 420) with delta (0, 0)
Screenshot: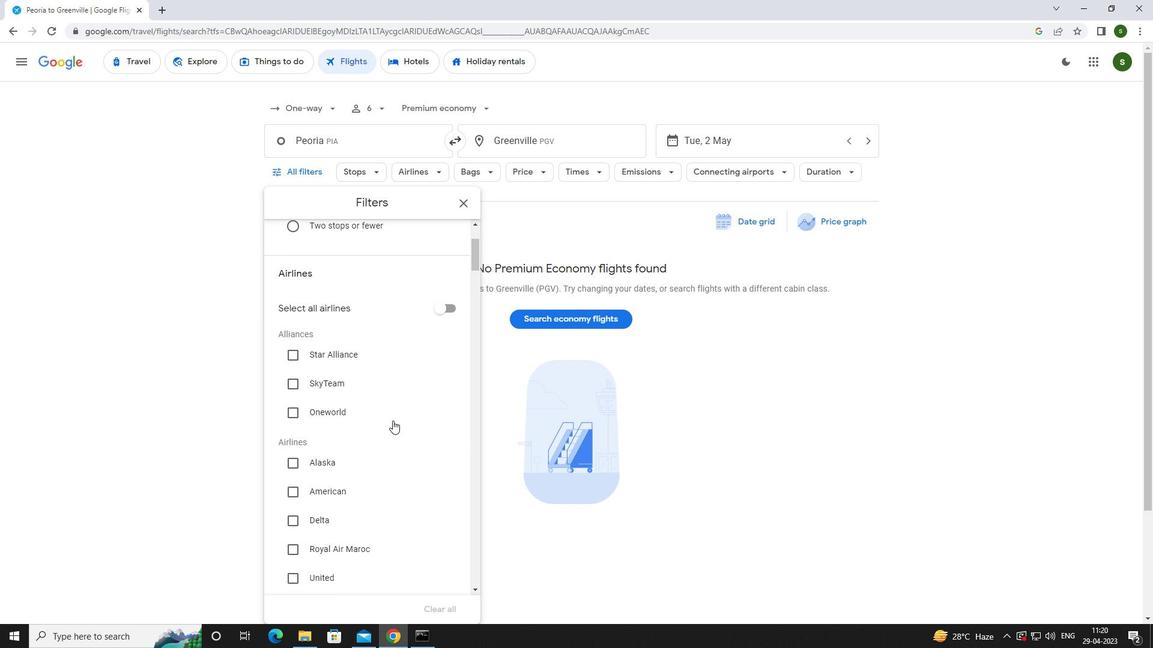 
Action: Mouse scrolled (392, 420) with delta (0, 0)
Screenshot: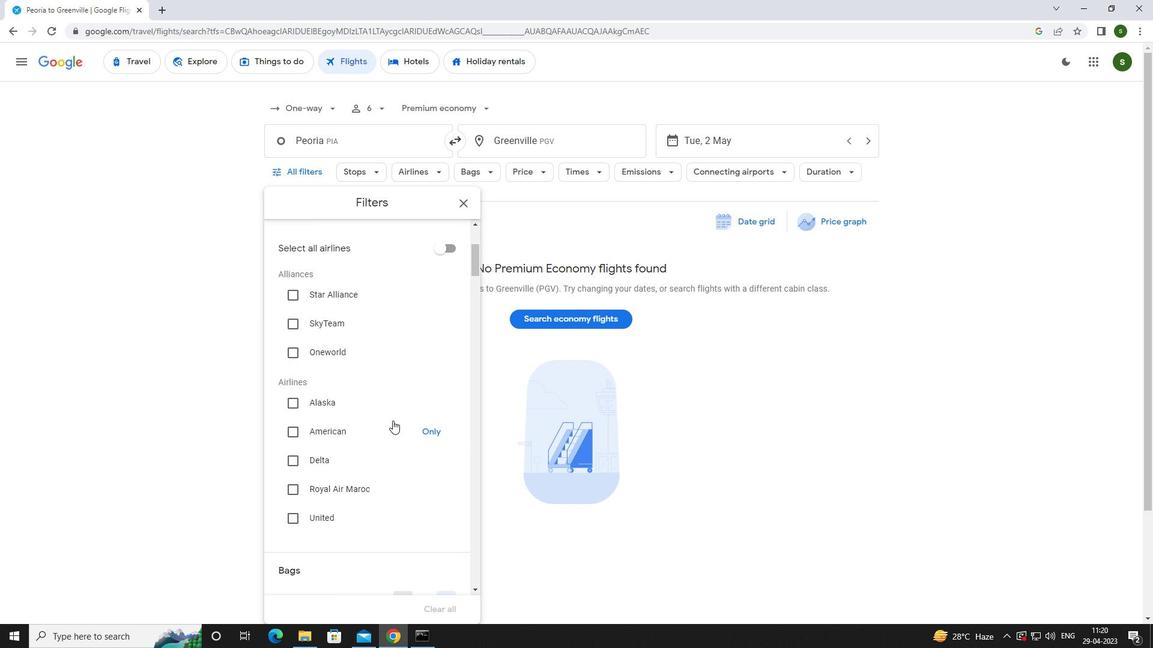 
Action: Mouse scrolled (392, 420) with delta (0, 0)
Screenshot: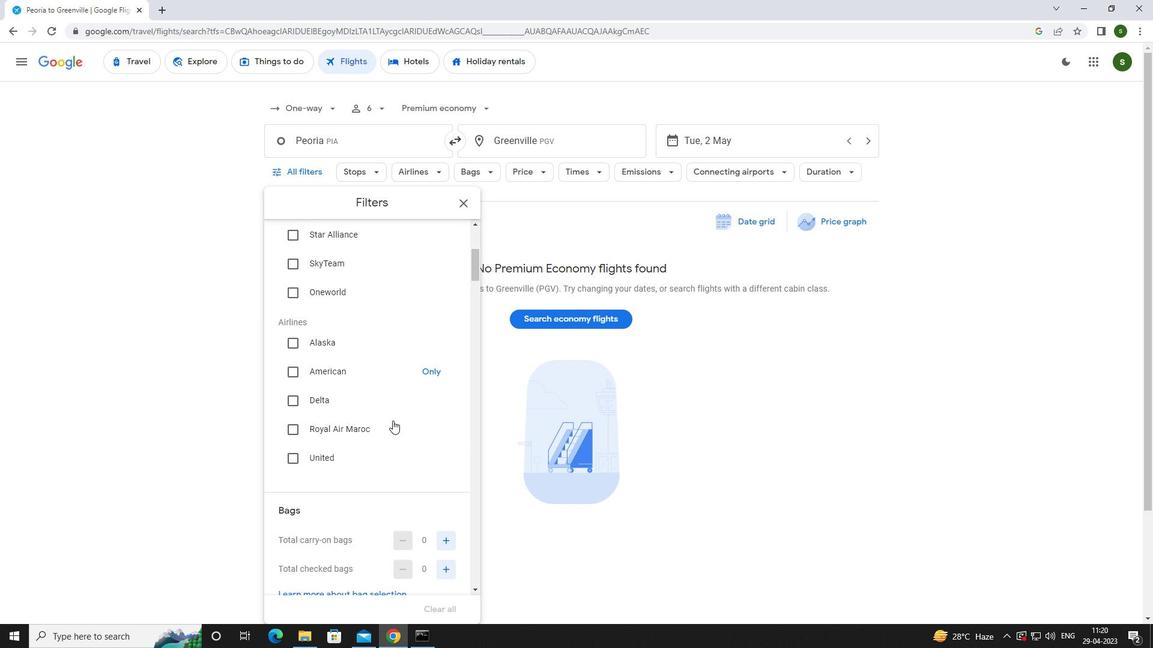 
Action: Mouse moved to (443, 481)
Screenshot: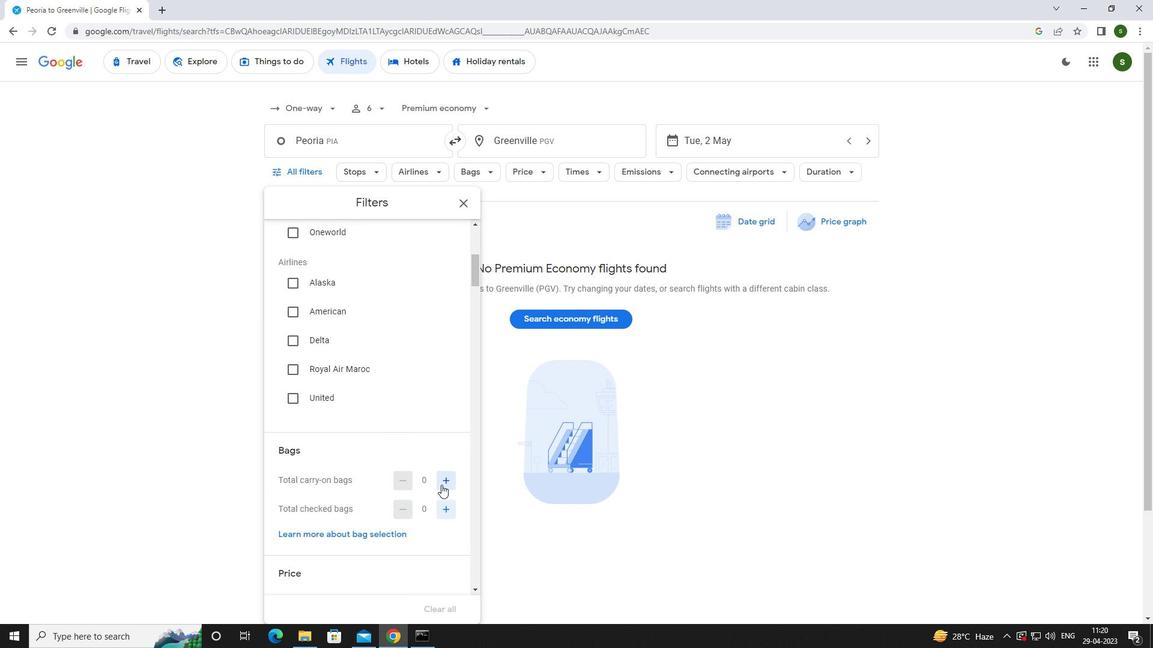 
Action: Mouse pressed left at (443, 481)
Screenshot: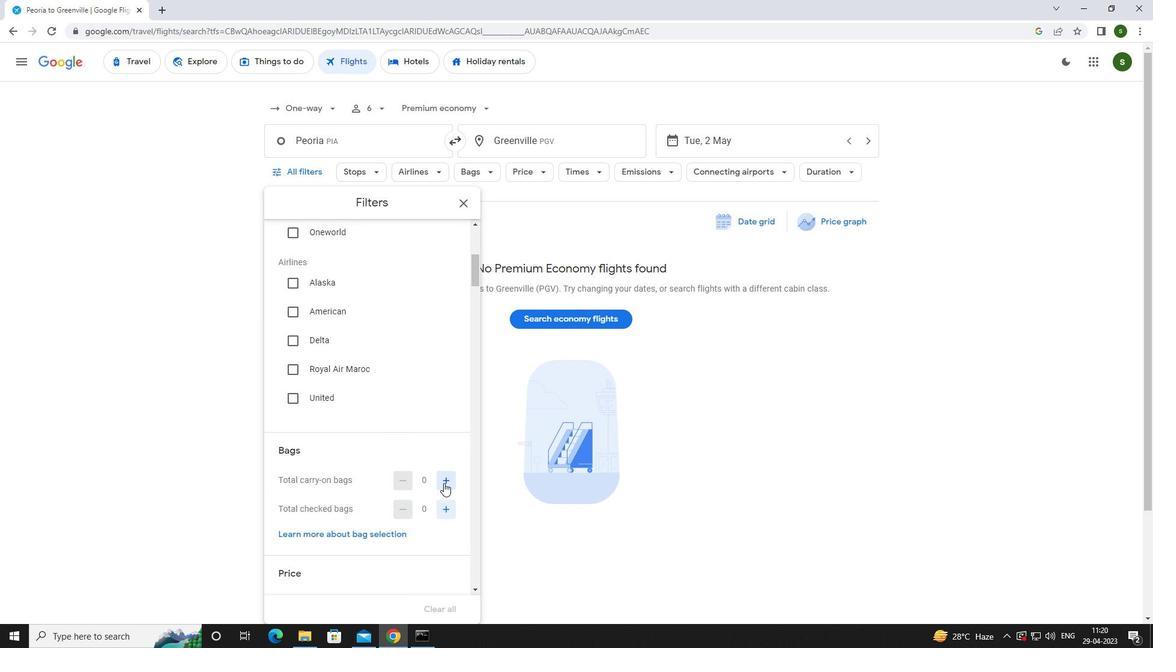 
Action: Mouse pressed left at (443, 481)
Screenshot: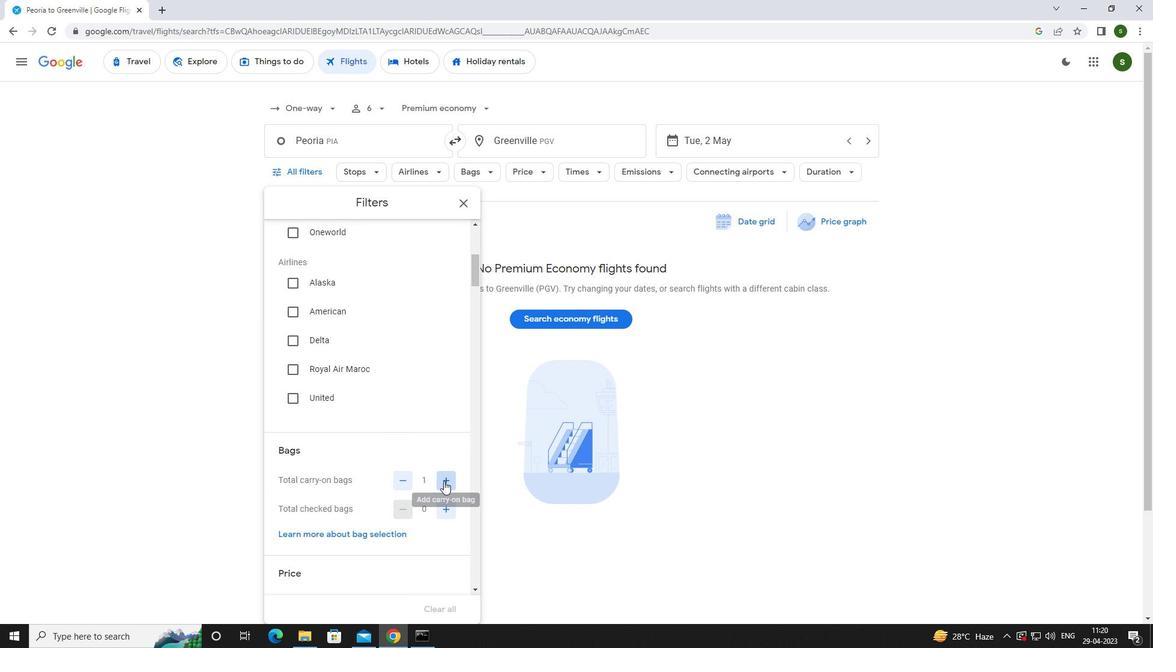 
Action: Mouse moved to (446, 503)
Screenshot: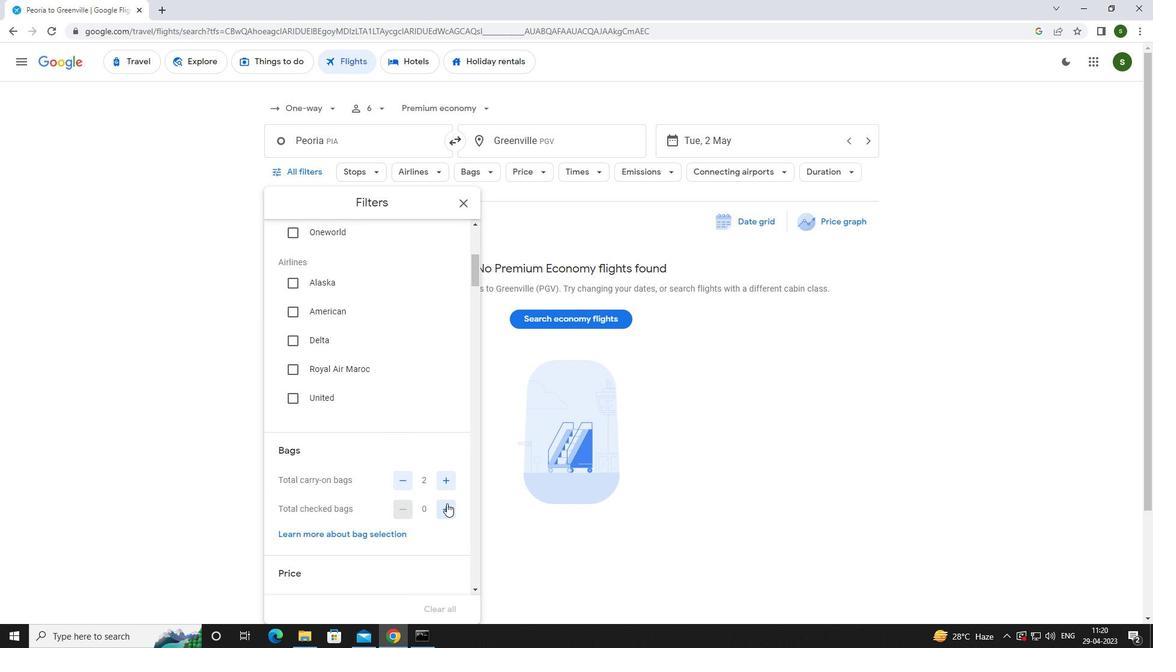
Action: Mouse pressed left at (446, 503)
Screenshot: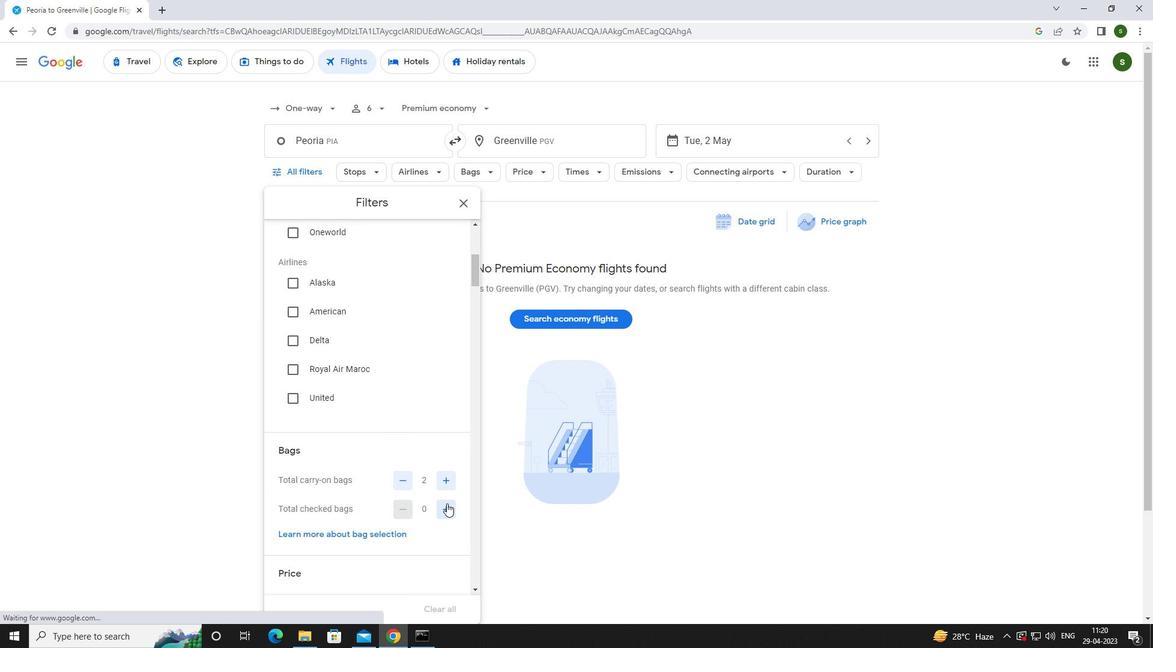 
Action: Mouse pressed left at (446, 503)
Screenshot: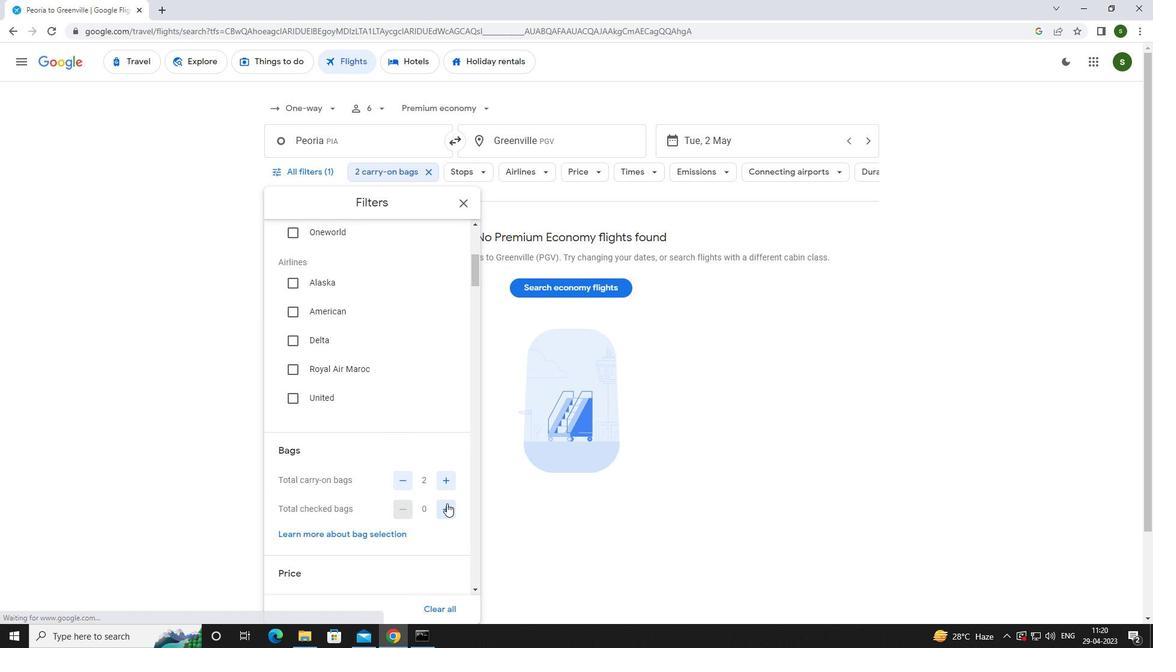 
Action: Mouse pressed left at (446, 503)
Screenshot: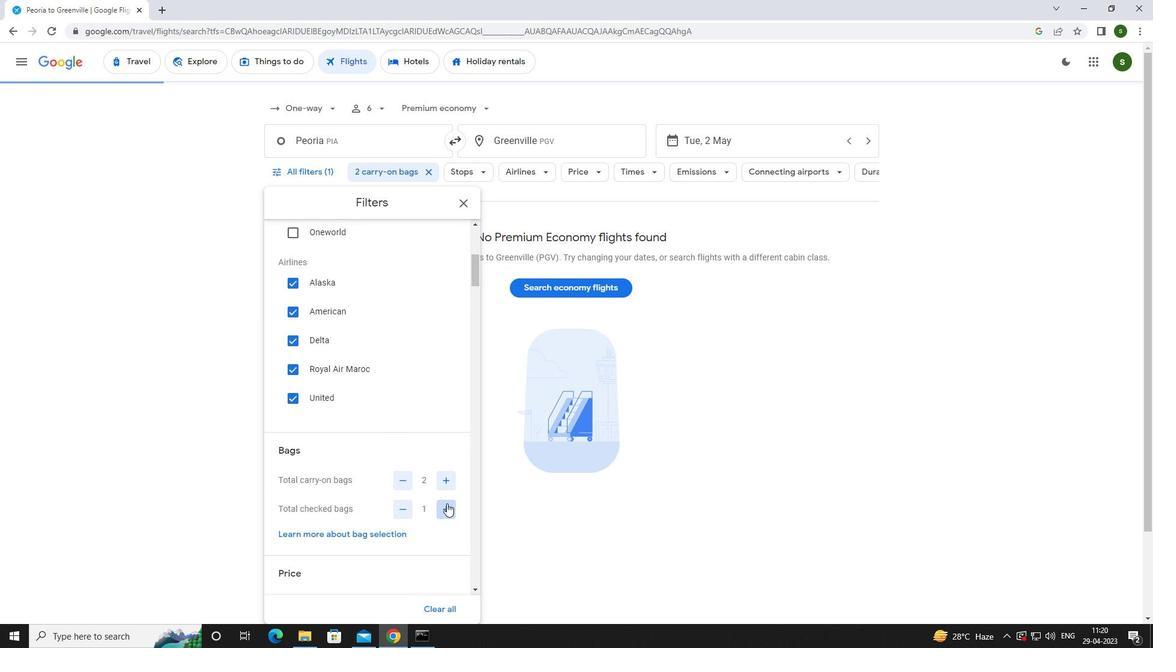 
Action: Mouse pressed left at (446, 503)
Screenshot: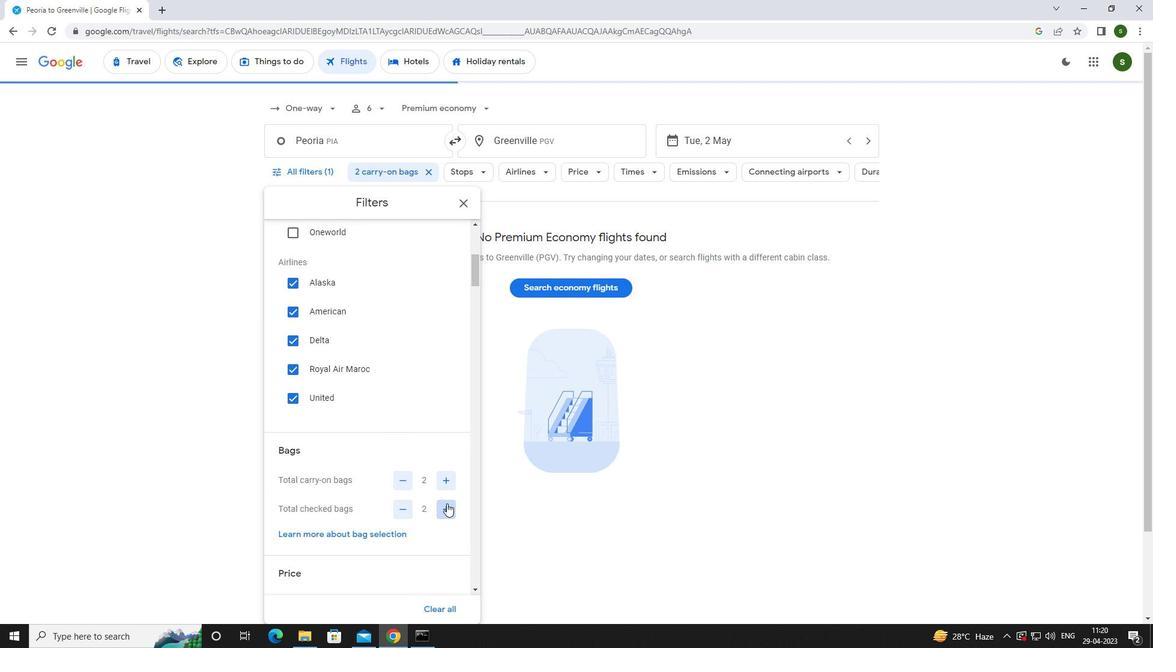 
Action: Mouse pressed left at (446, 503)
Screenshot: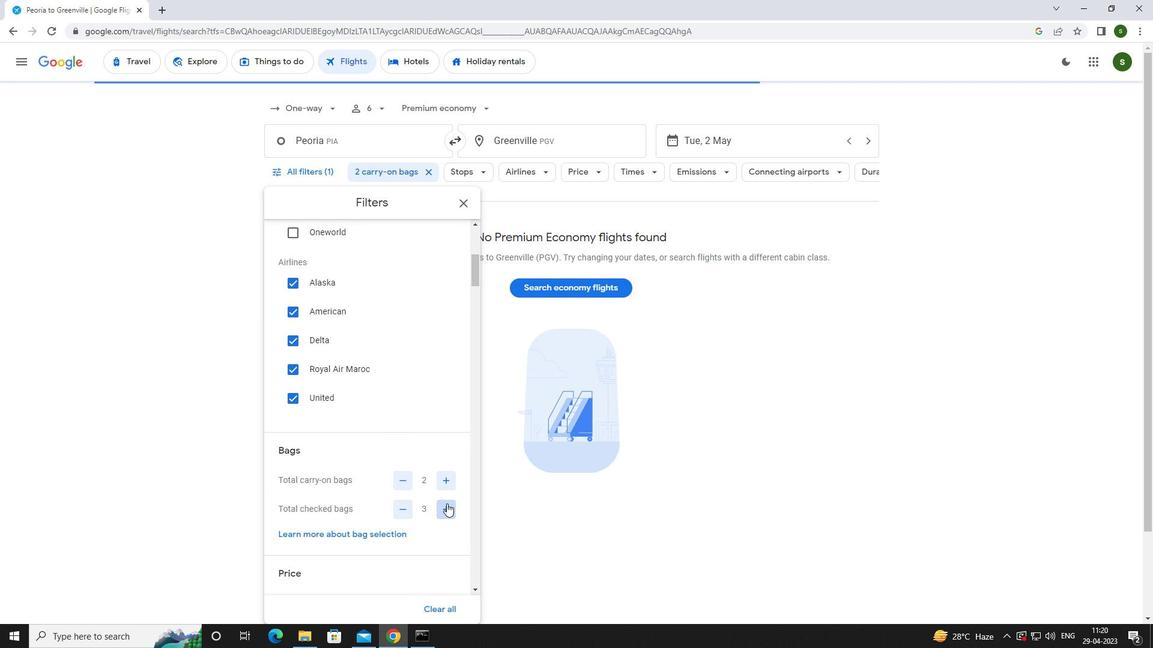 
Action: Mouse pressed left at (446, 503)
Screenshot: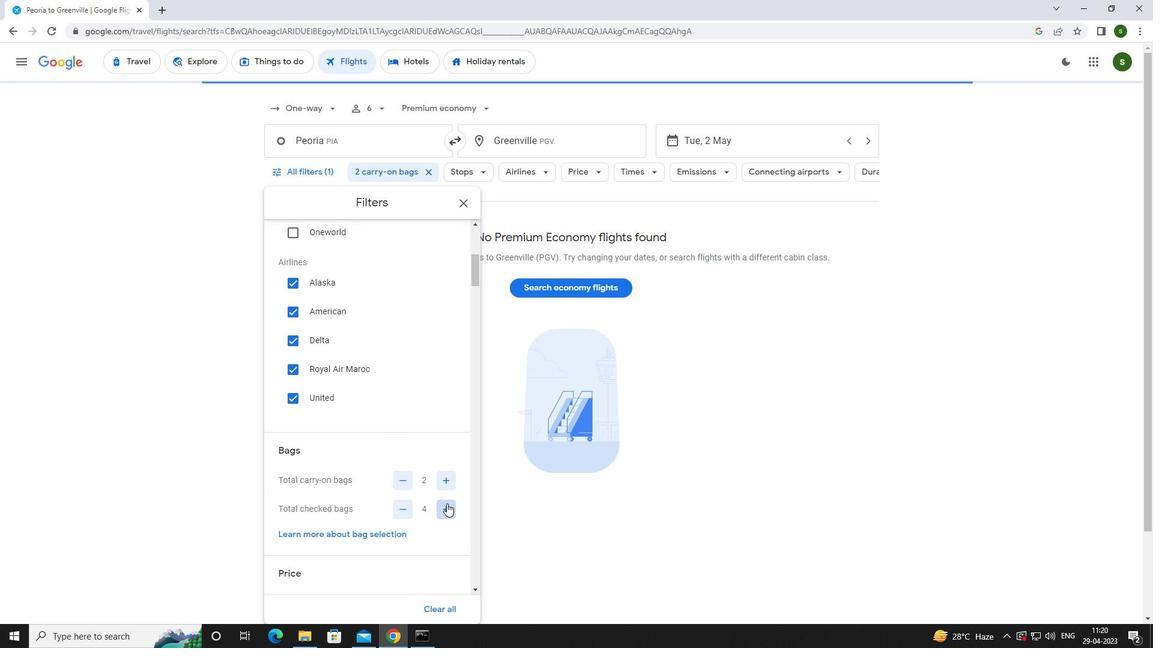 
Action: Mouse pressed left at (446, 503)
Screenshot: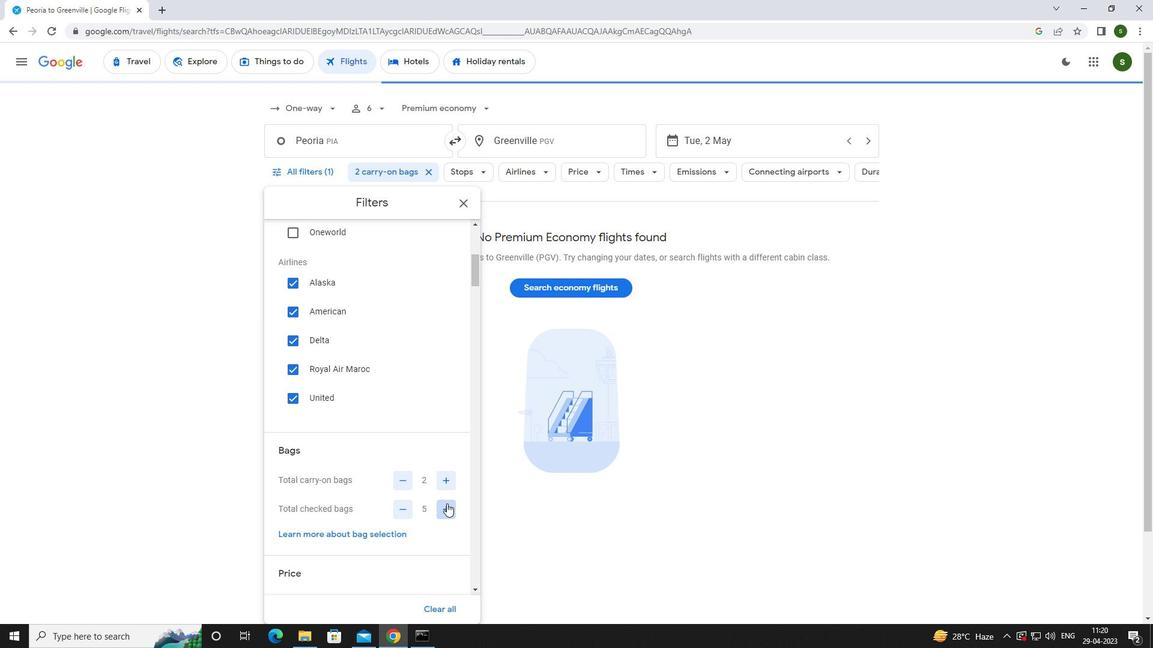 
Action: Mouse pressed left at (446, 503)
Screenshot: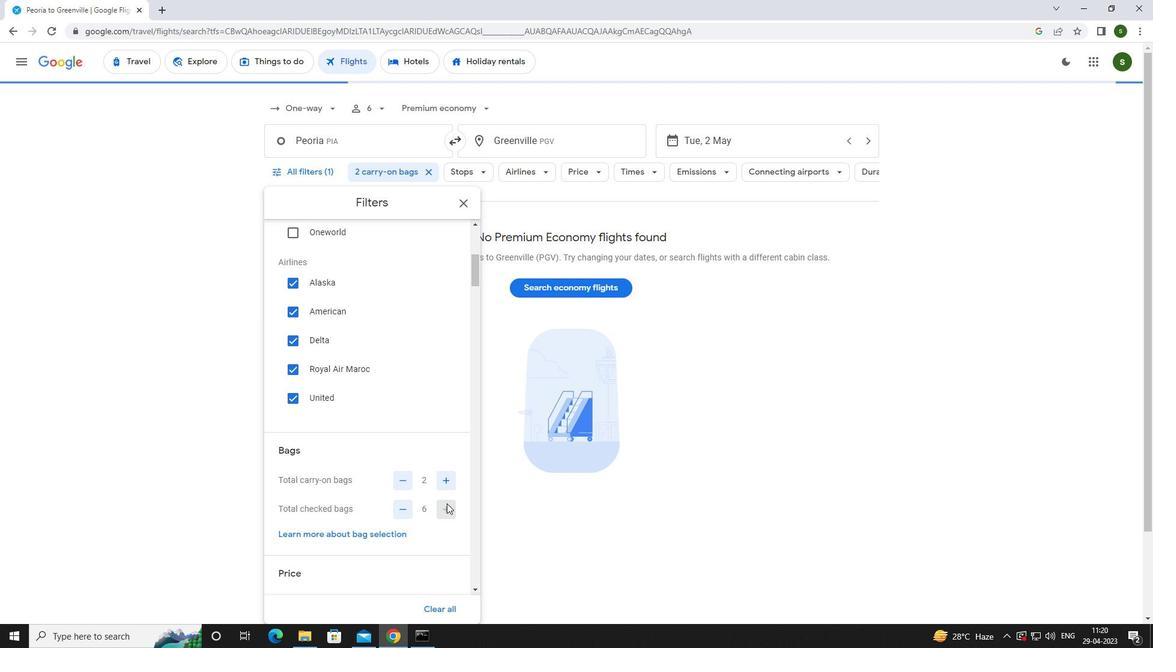 
Action: Mouse moved to (433, 500)
Screenshot: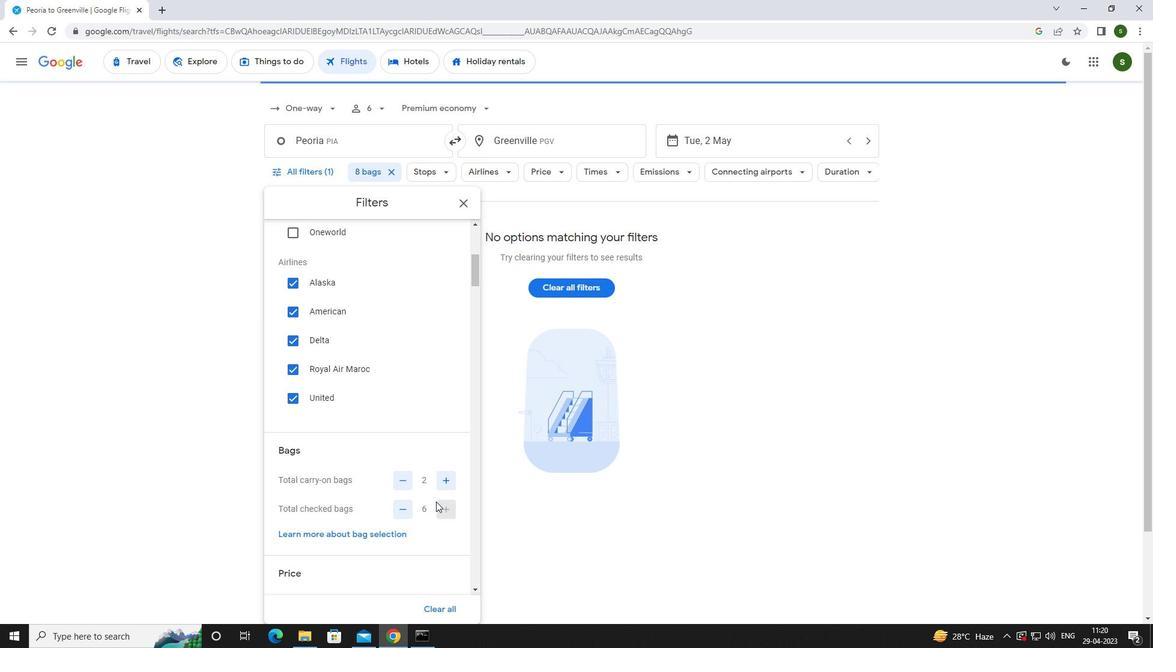 
Action: Mouse scrolled (433, 499) with delta (0, 0)
Screenshot: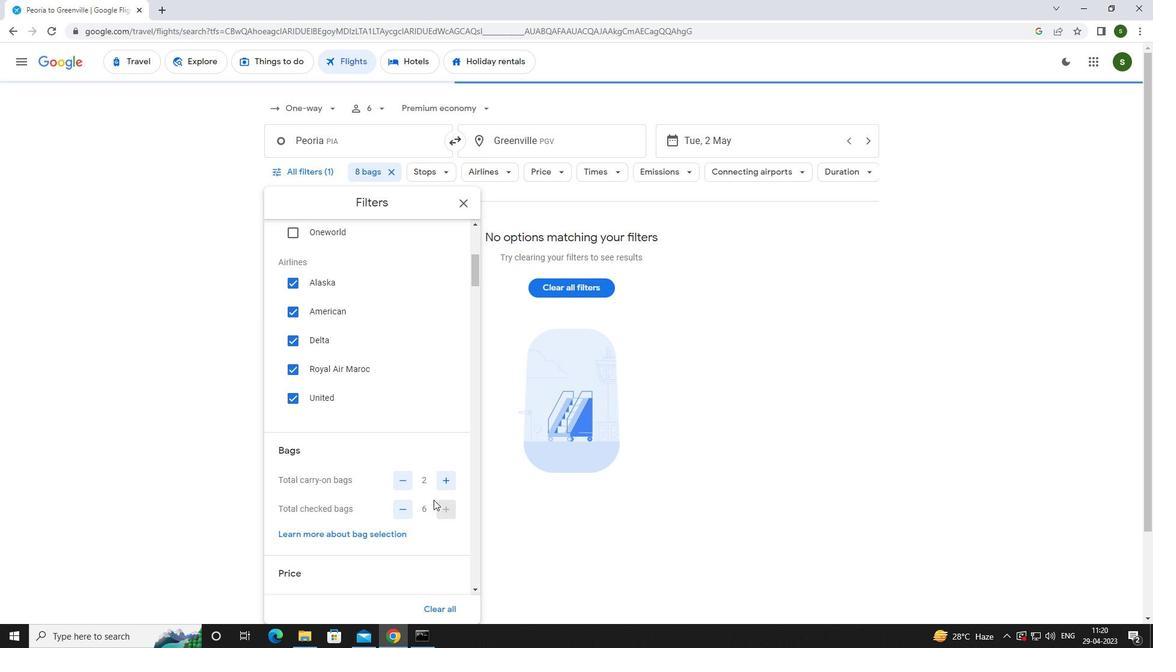 
Action: Mouse moved to (449, 568)
Screenshot: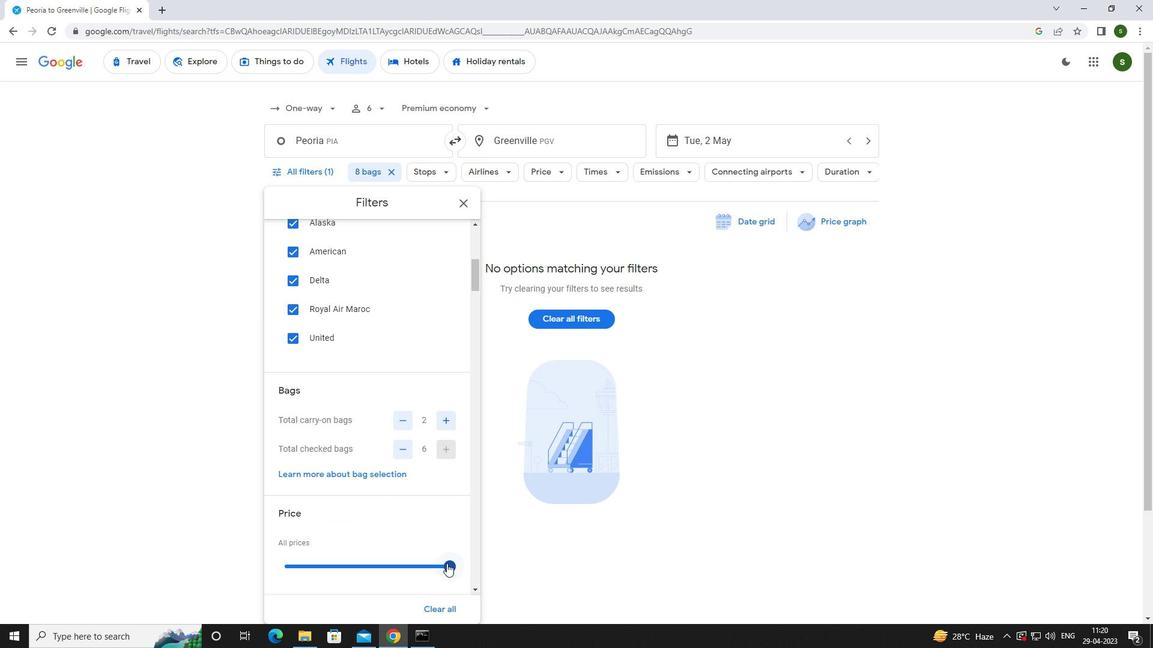 
Action: Mouse pressed left at (449, 568)
Screenshot: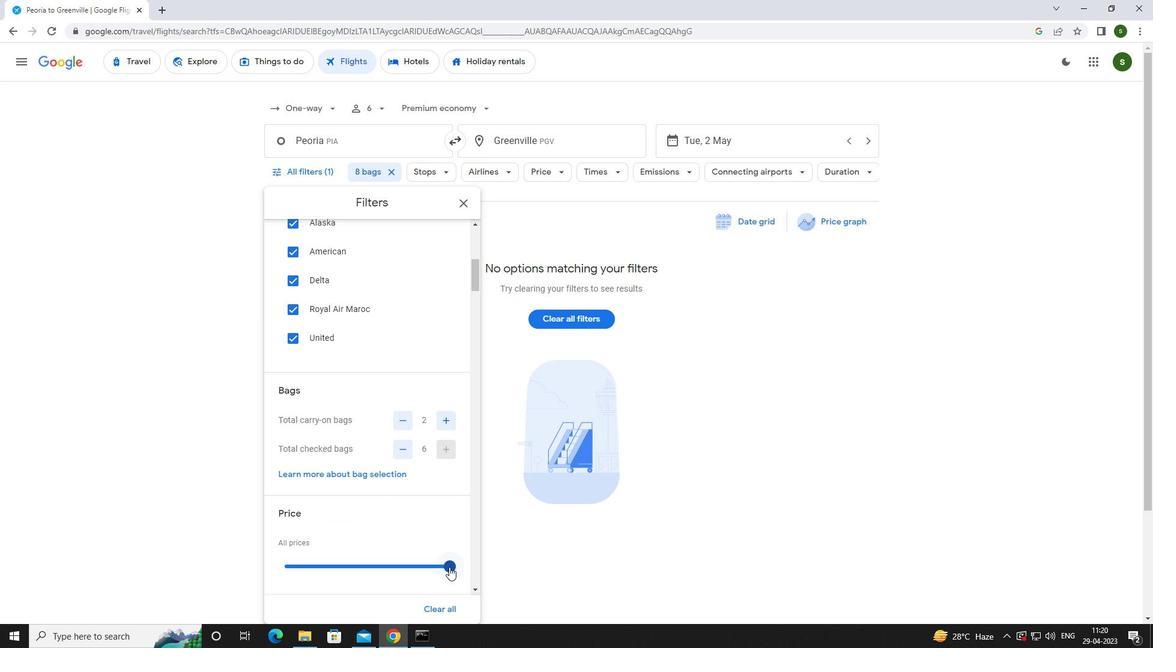 
Action: Mouse moved to (410, 517)
Screenshot: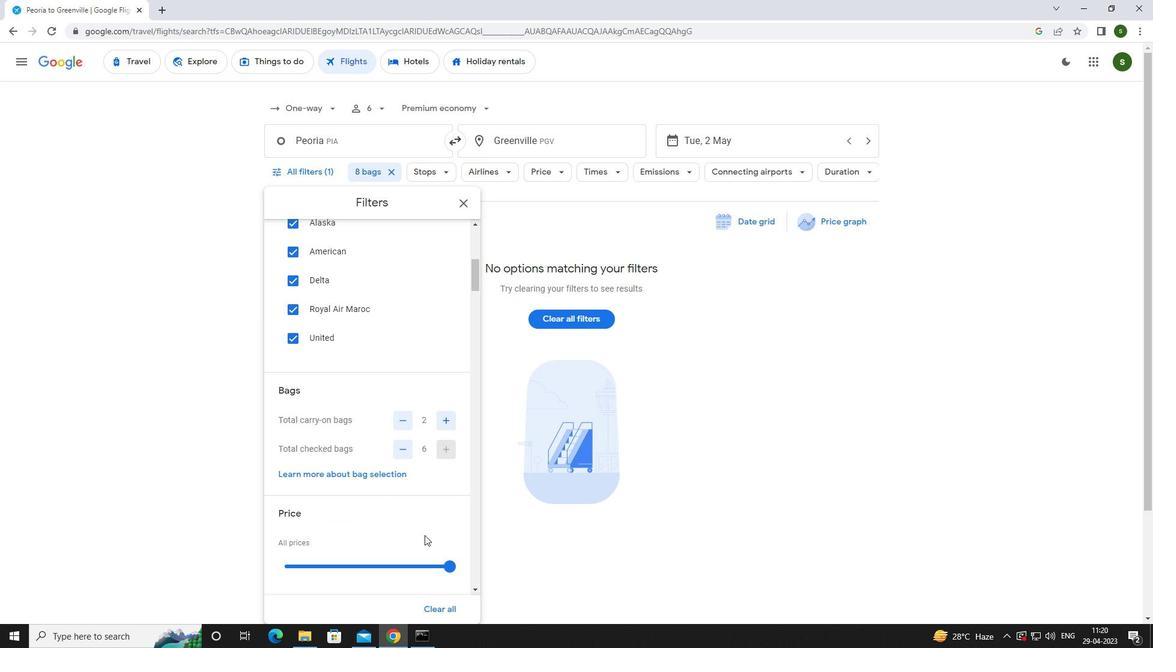
Action: Mouse scrolled (410, 516) with delta (0, 0)
Screenshot: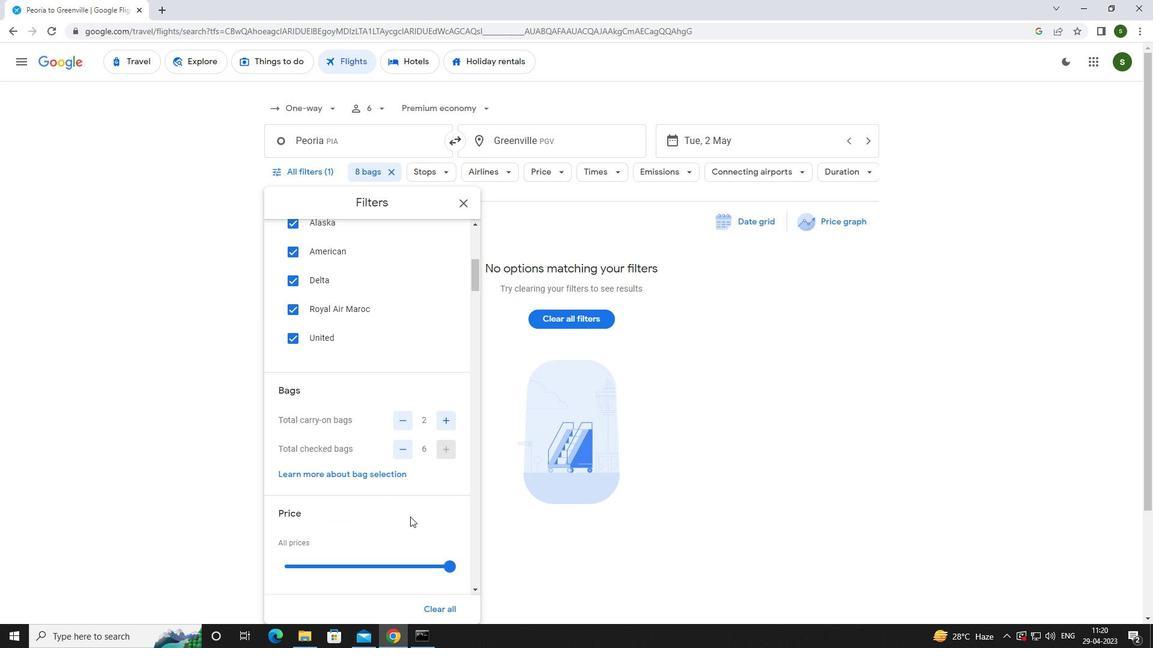 
Action: Mouse scrolled (410, 516) with delta (0, 0)
Screenshot: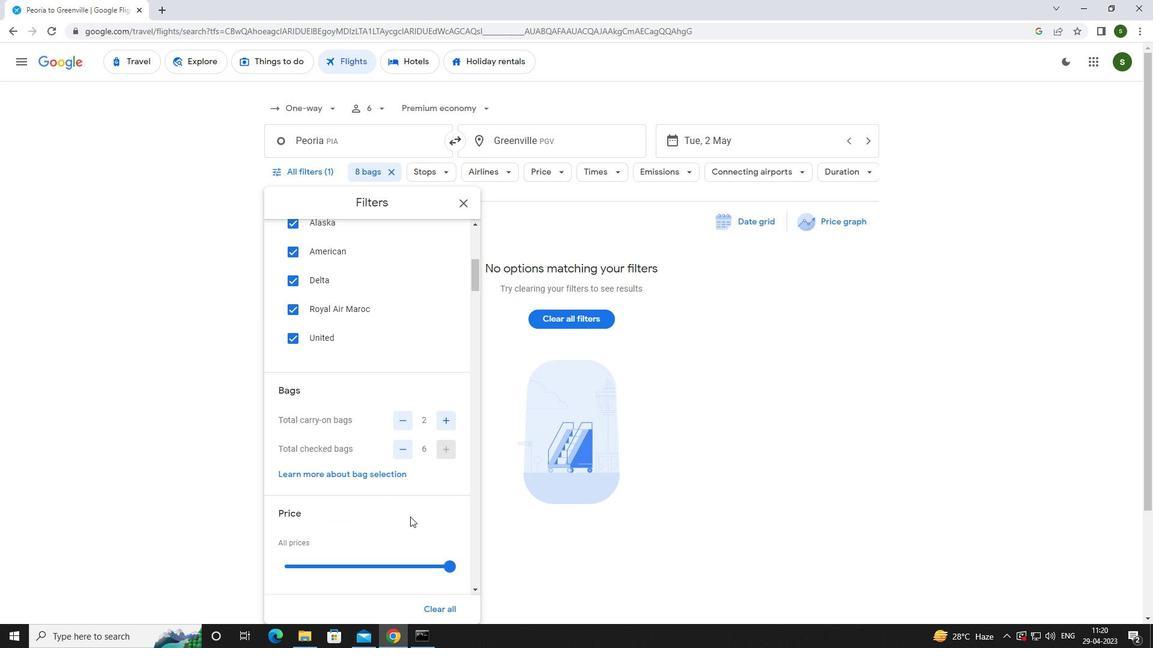 
Action: Mouse scrolled (410, 516) with delta (0, 0)
Screenshot: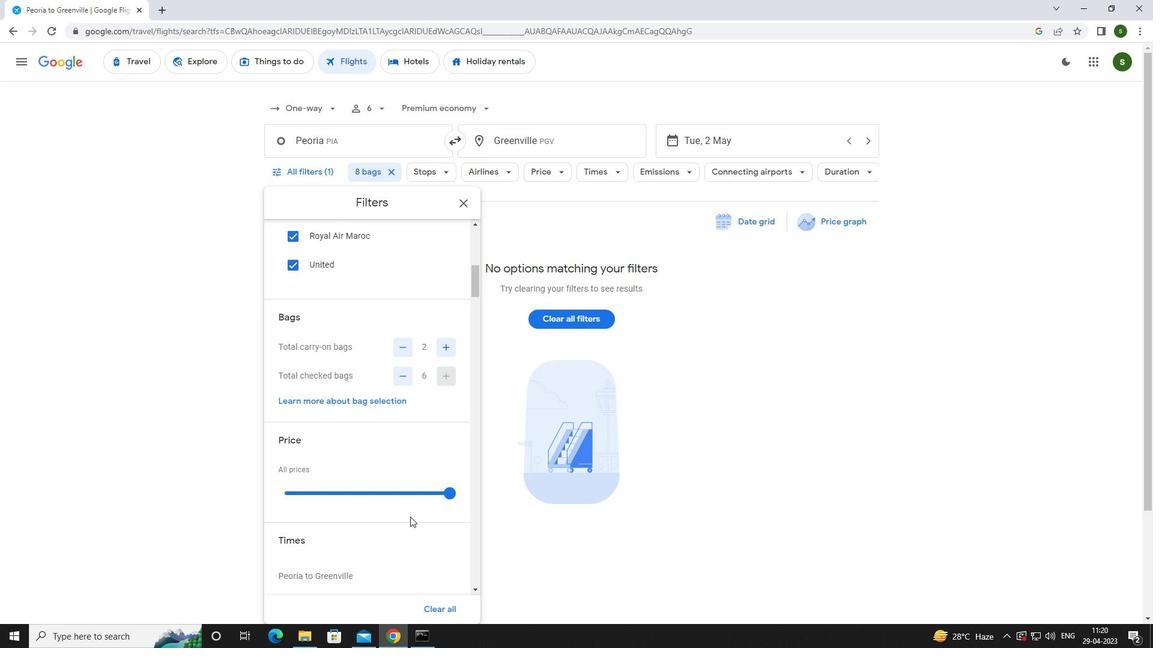 
Action: Mouse moved to (279, 521)
Screenshot: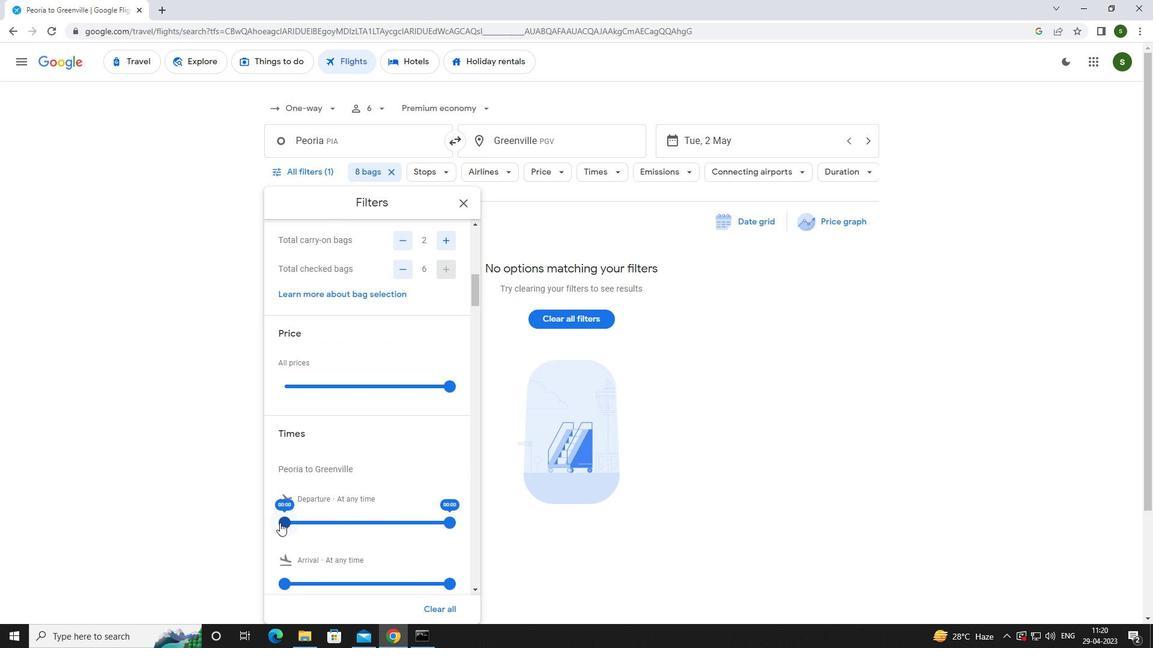 
Action: Mouse pressed left at (279, 521)
Screenshot: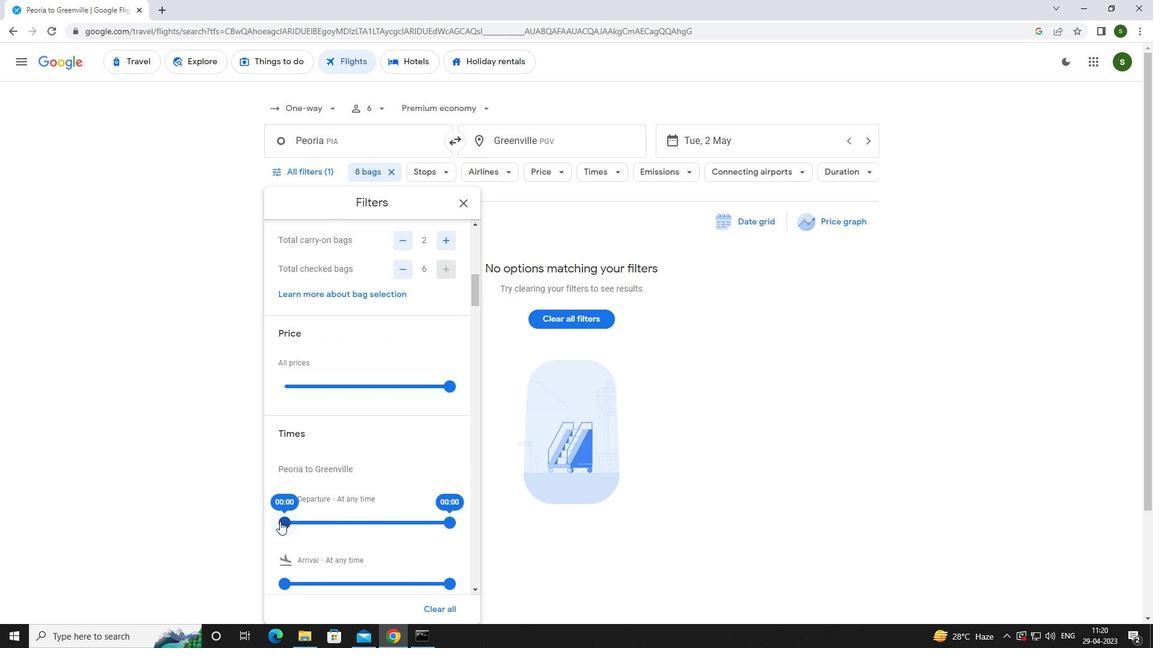
Action: Mouse moved to (681, 541)
Screenshot: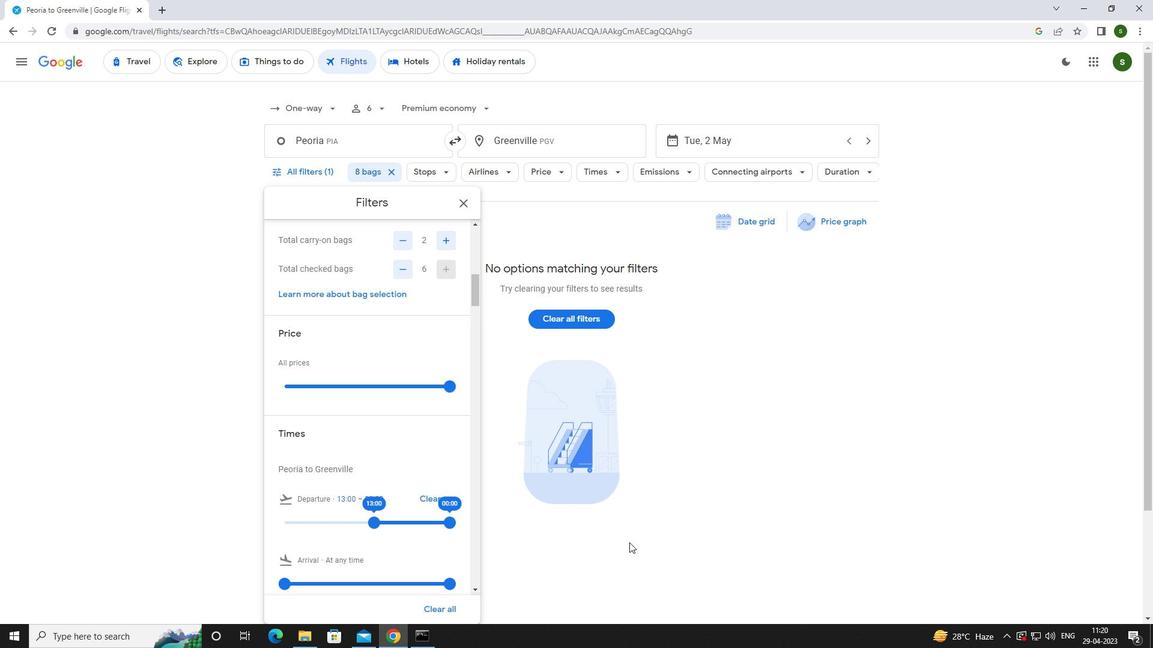 
Action: Mouse pressed left at (681, 541)
Screenshot: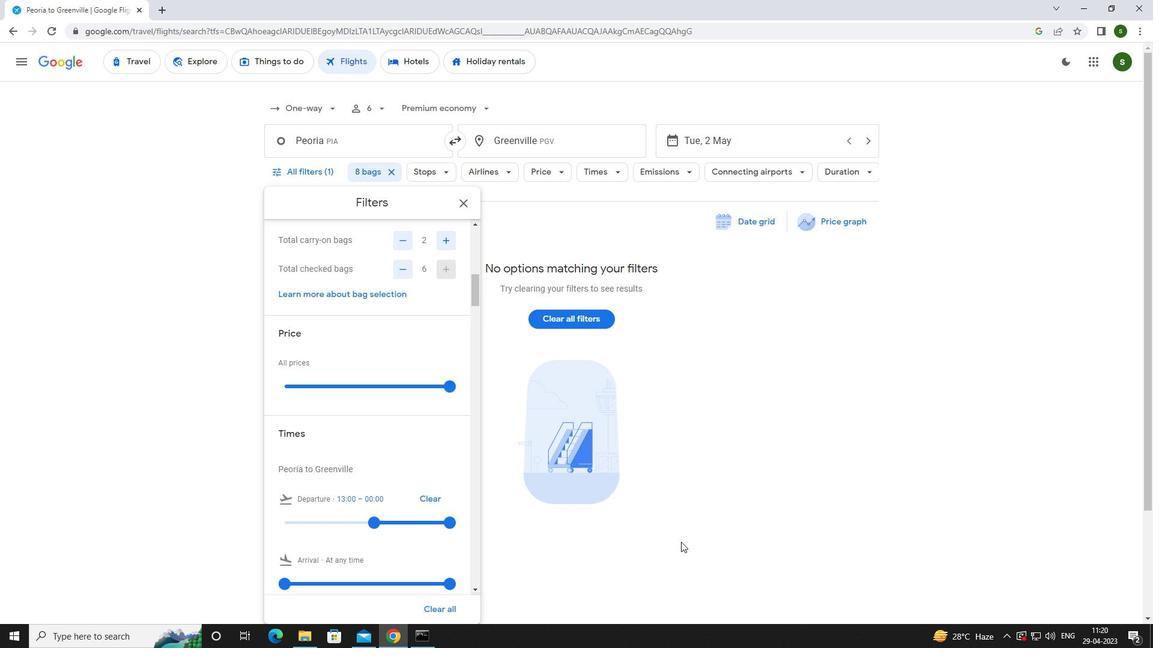 
Action: Mouse moved to (628, 526)
Screenshot: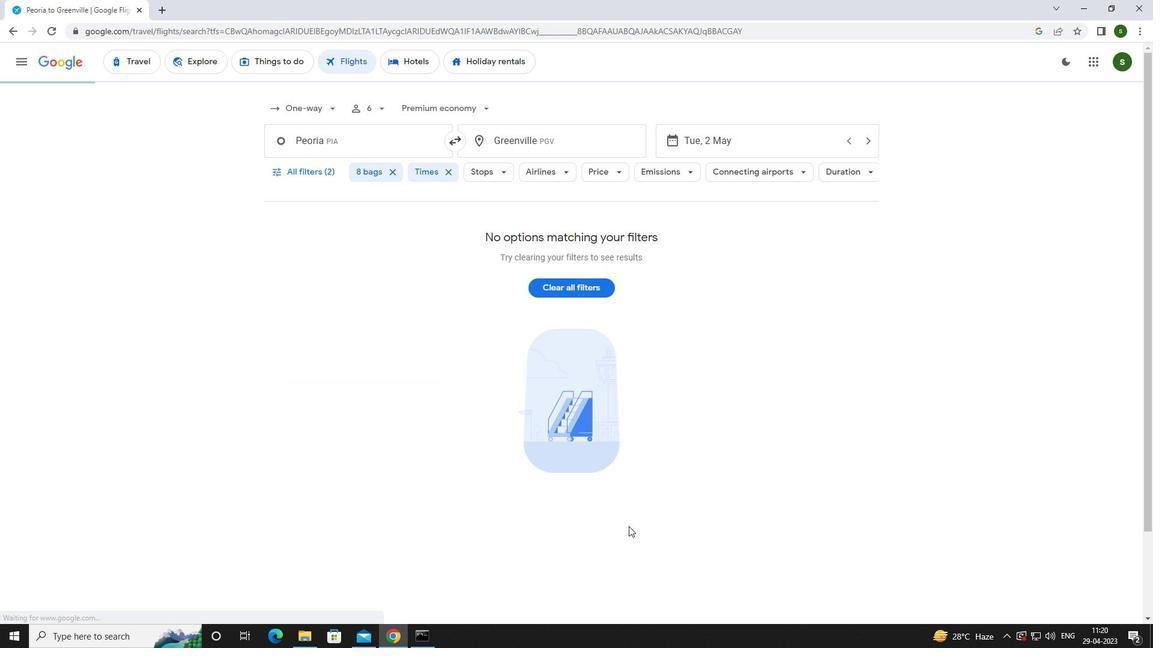 
